 Task: Look for products in the category "Frozen Meals" from Sprouts only.
Action: Mouse moved to (312, 143)
Screenshot: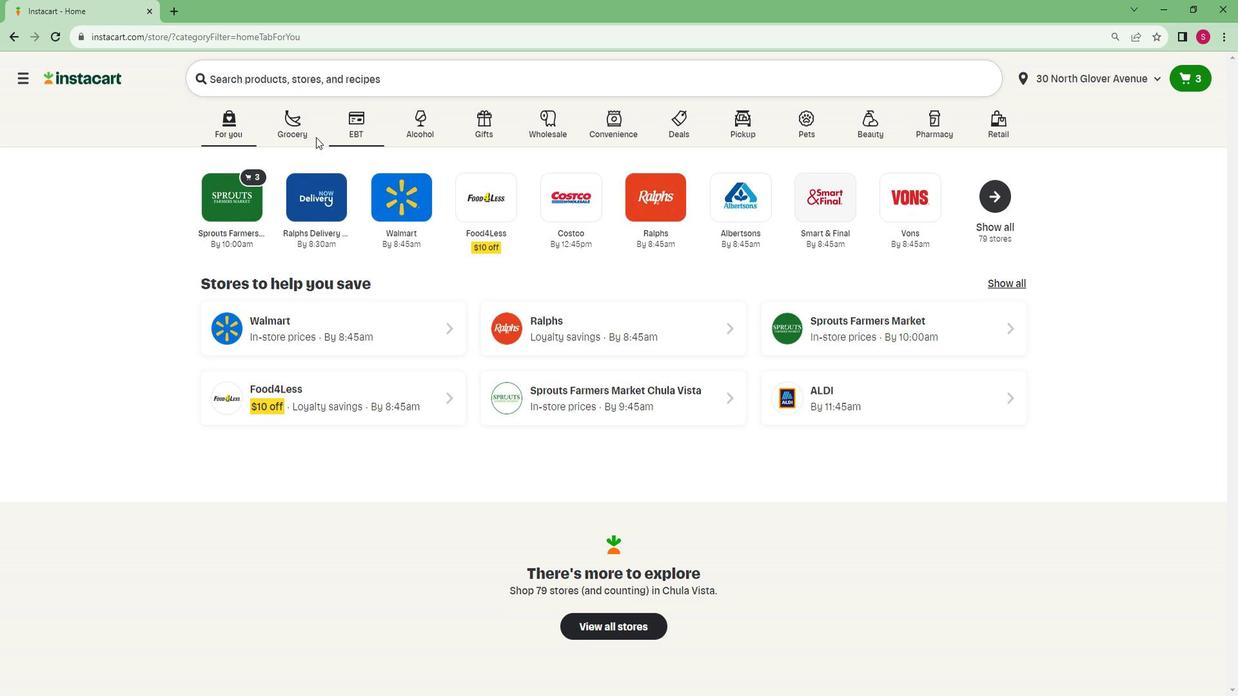 
Action: Mouse pressed left at (312, 143)
Screenshot: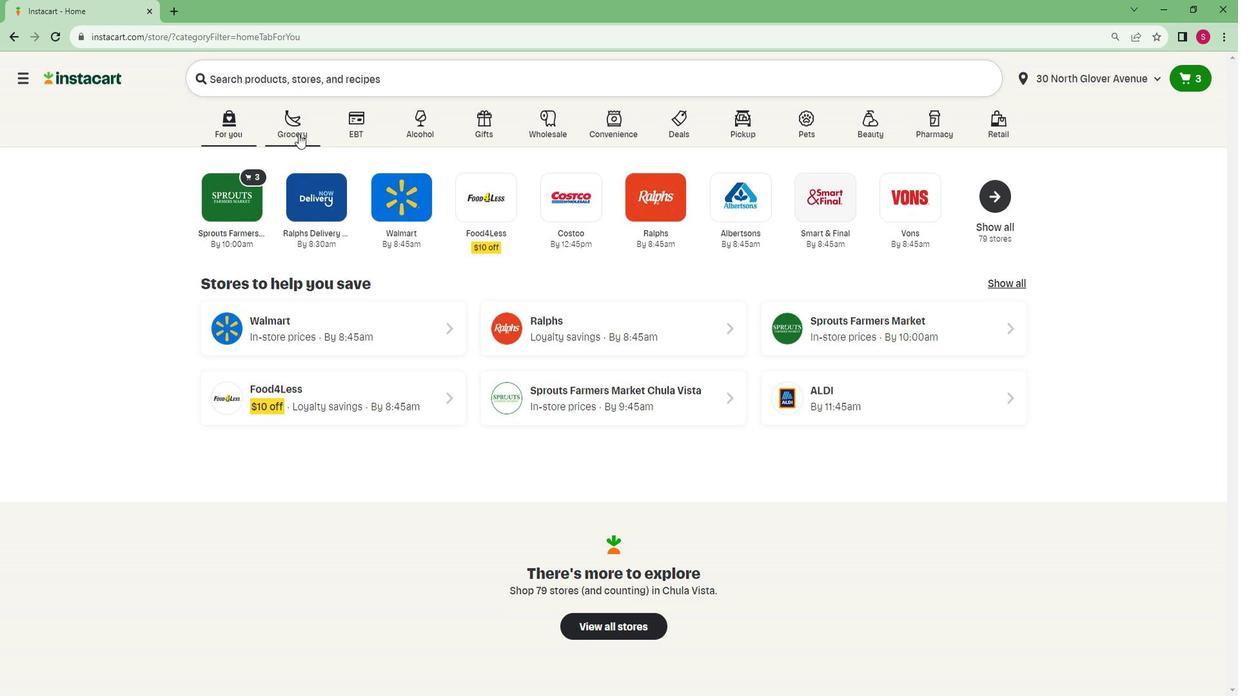 
Action: Mouse moved to (288, 378)
Screenshot: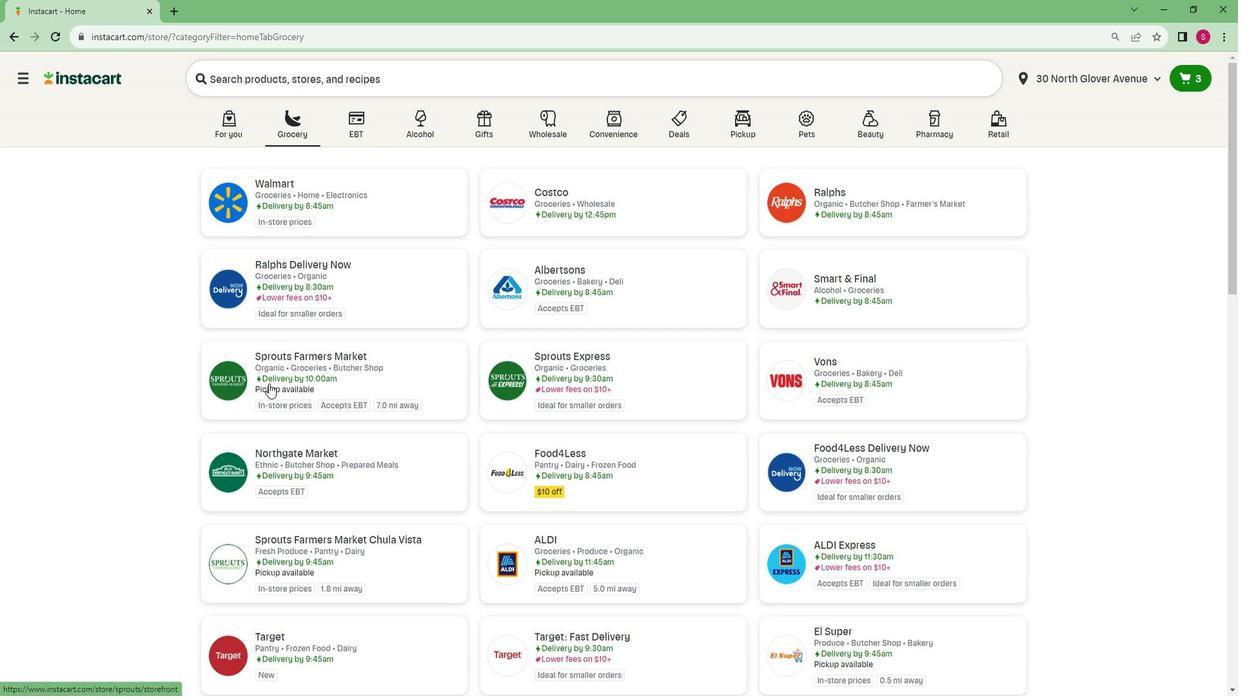 
Action: Mouse pressed left at (288, 378)
Screenshot: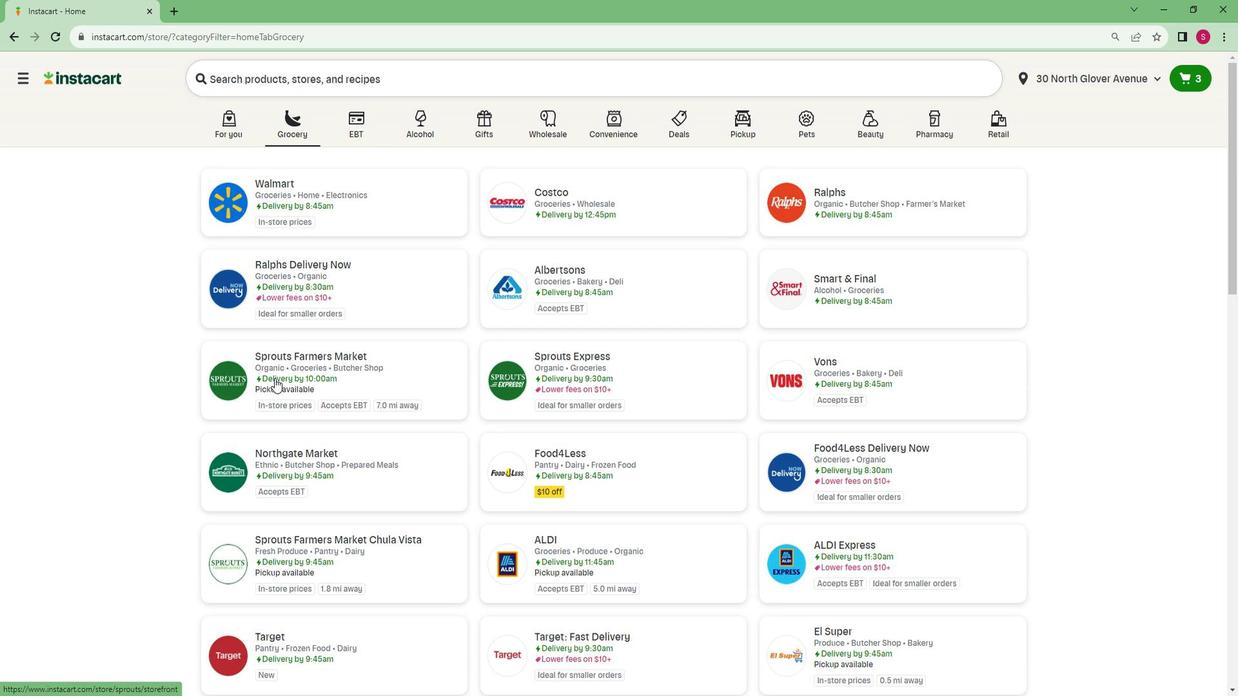 
Action: Mouse moved to (116, 533)
Screenshot: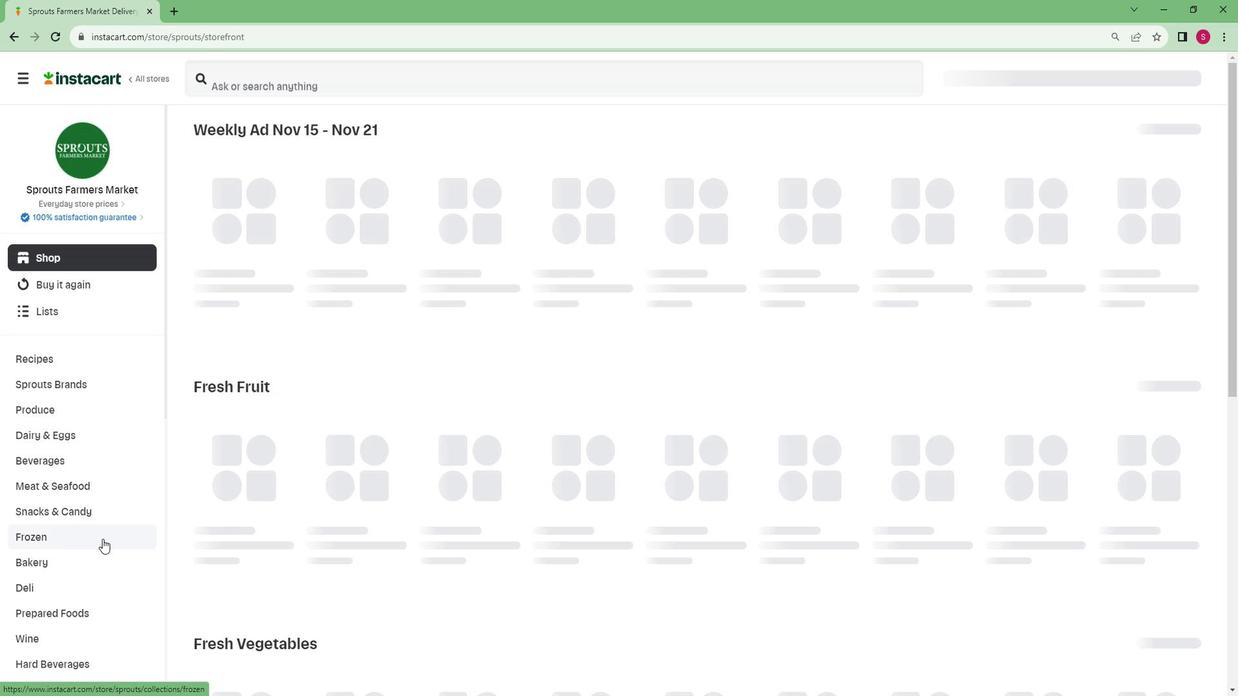 
Action: Mouse scrolled (116, 532) with delta (0, 0)
Screenshot: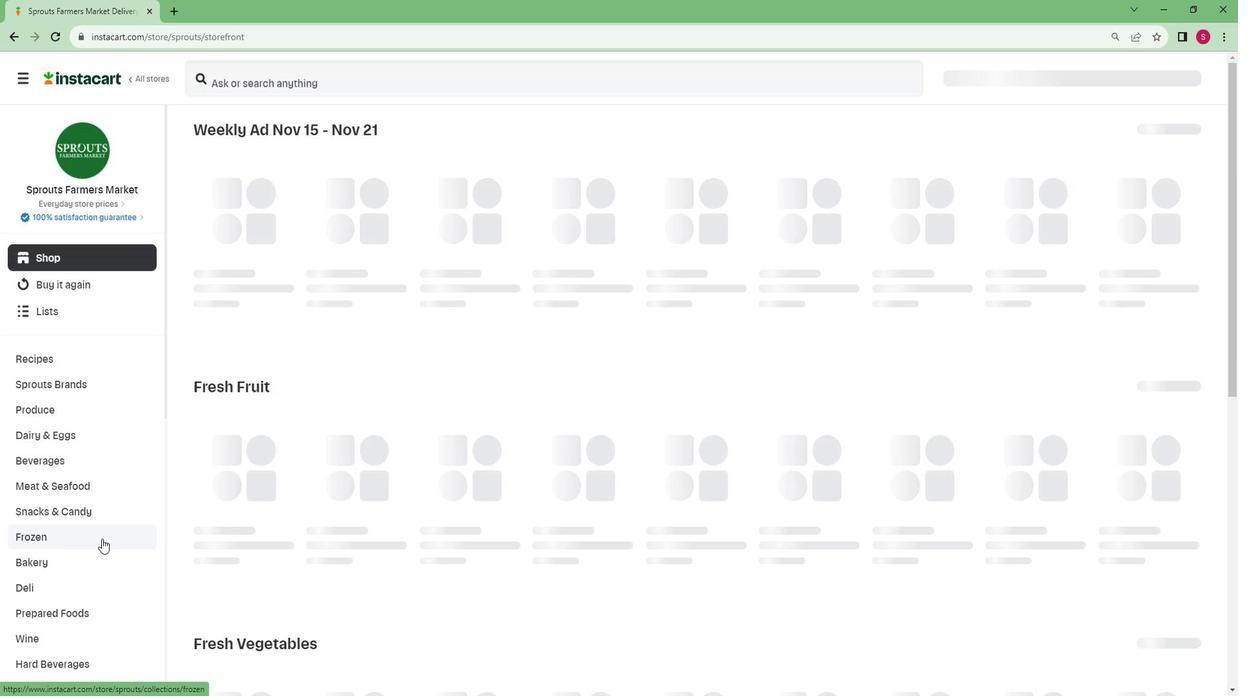 
Action: Mouse scrolled (116, 532) with delta (0, 0)
Screenshot: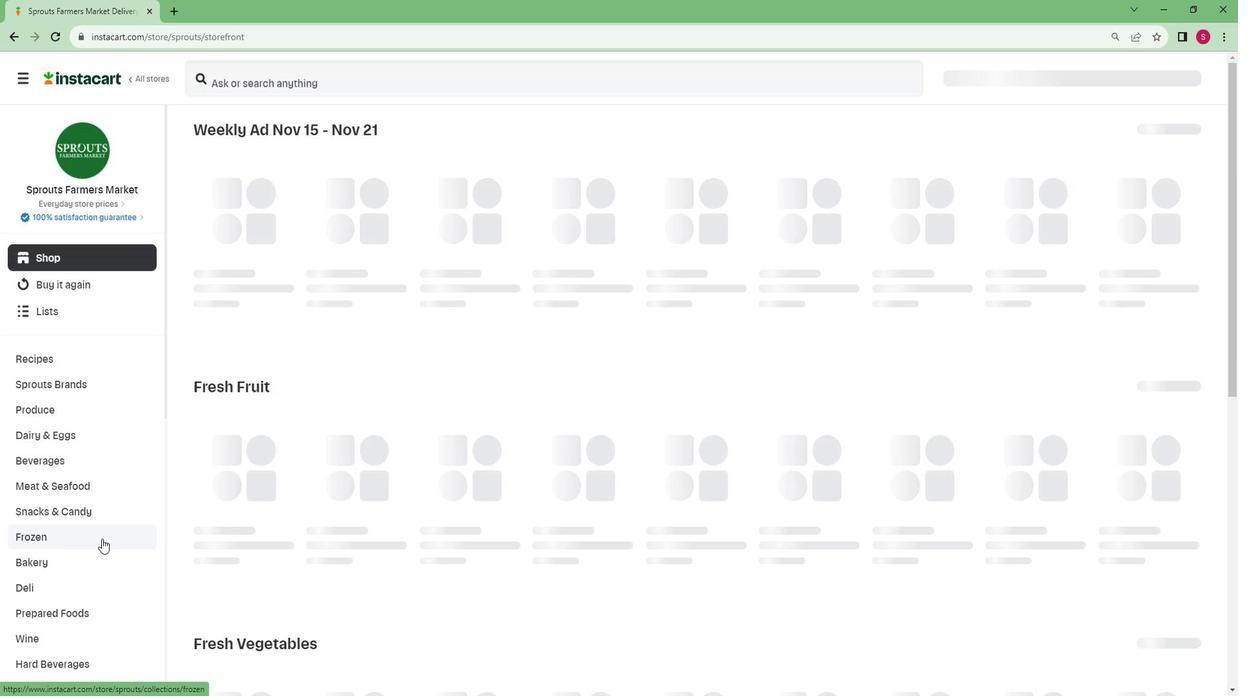 
Action: Mouse scrolled (116, 532) with delta (0, 0)
Screenshot: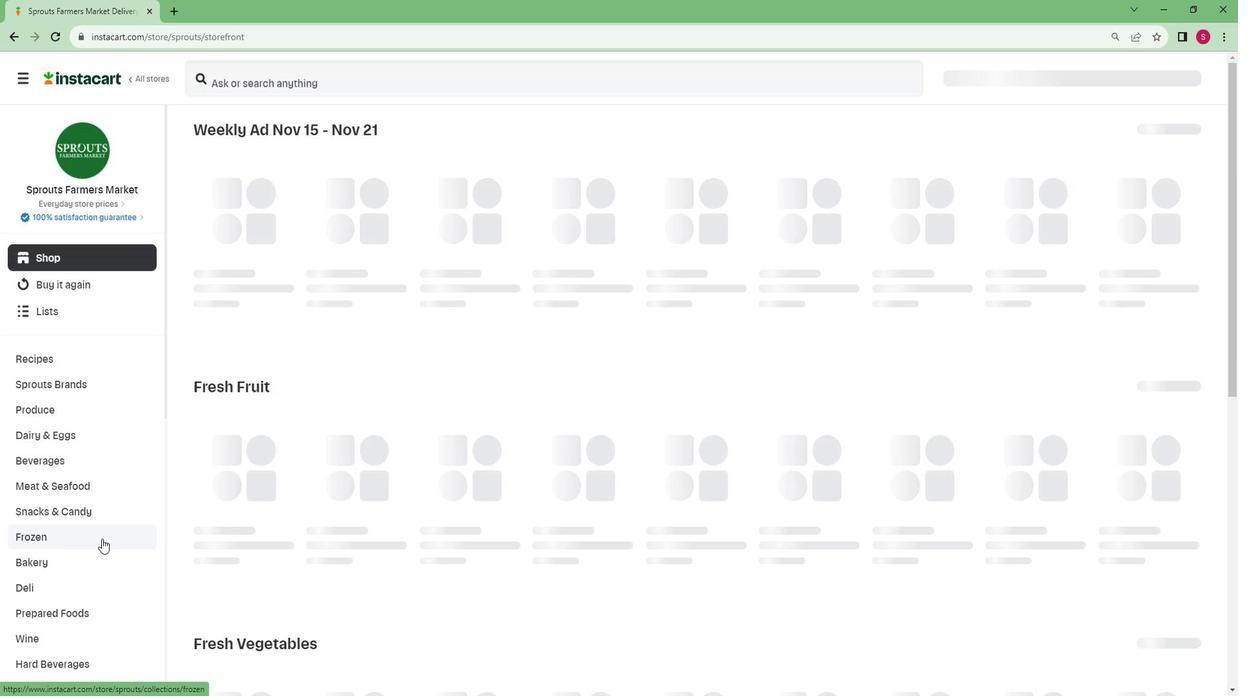 
Action: Mouse moved to (114, 533)
Screenshot: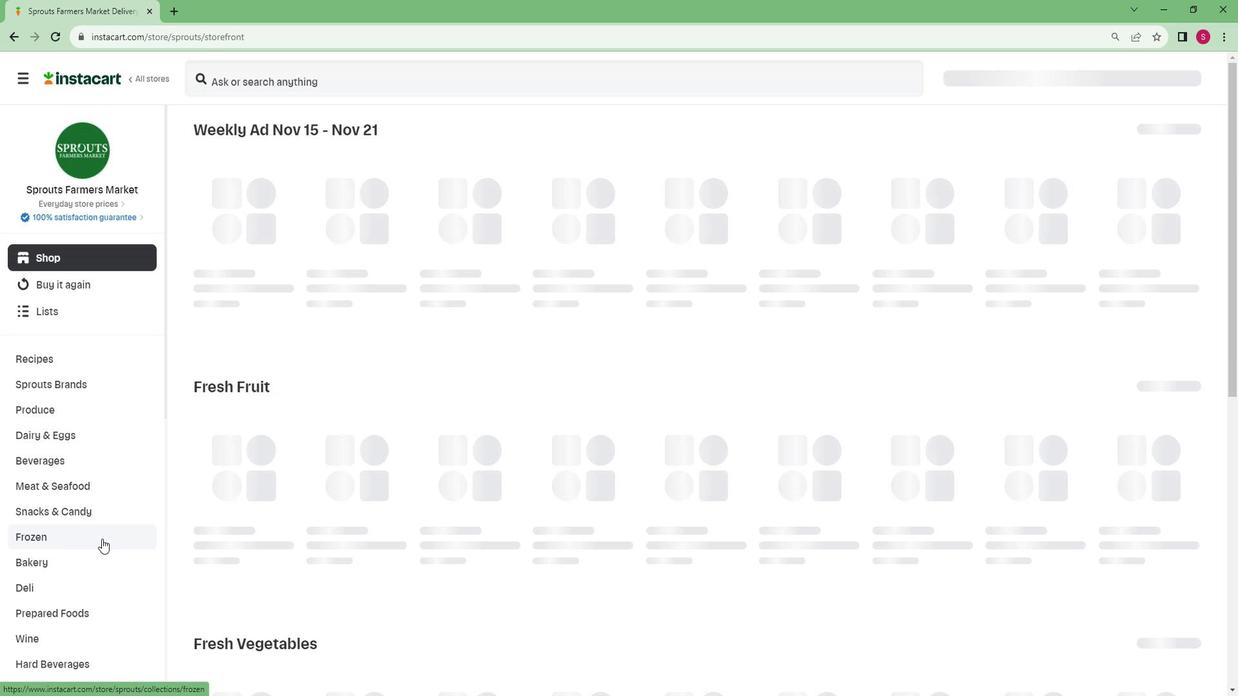 
Action: Mouse scrolled (114, 532) with delta (0, 0)
Screenshot: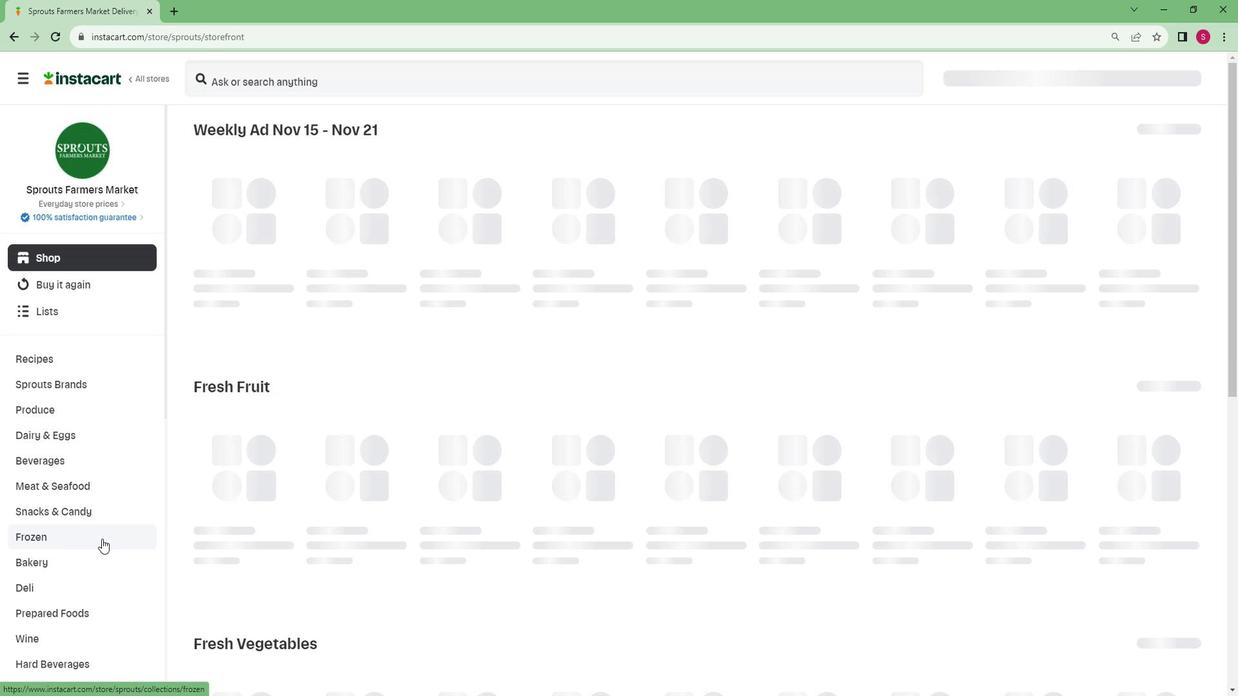 
Action: Mouse moved to (111, 533)
Screenshot: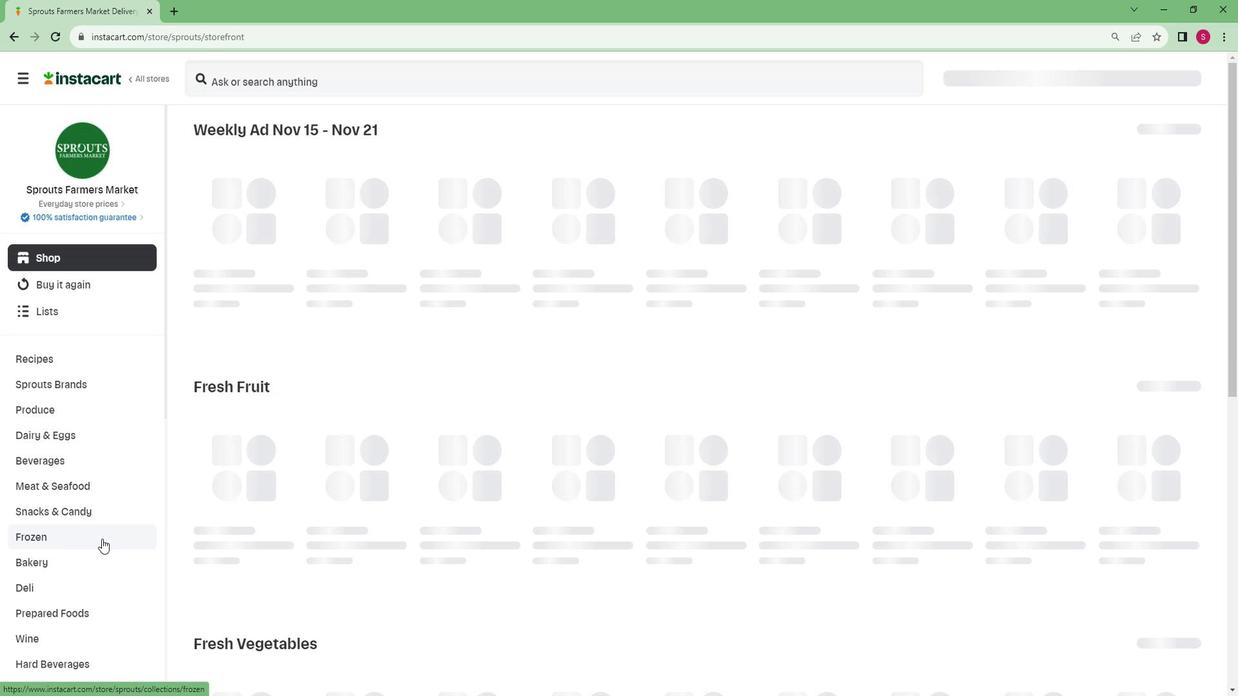 
Action: Mouse scrolled (111, 533) with delta (0, 0)
Screenshot: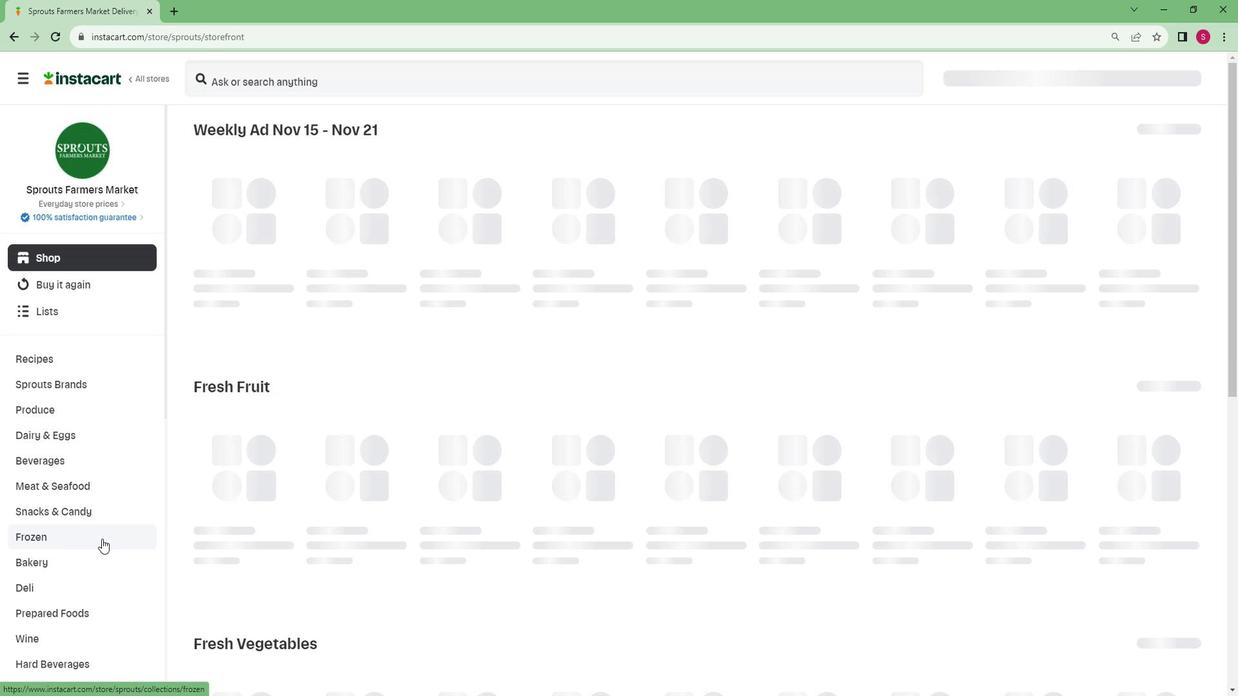 
Action: Mouse moved to (100, 530)
Screenshot: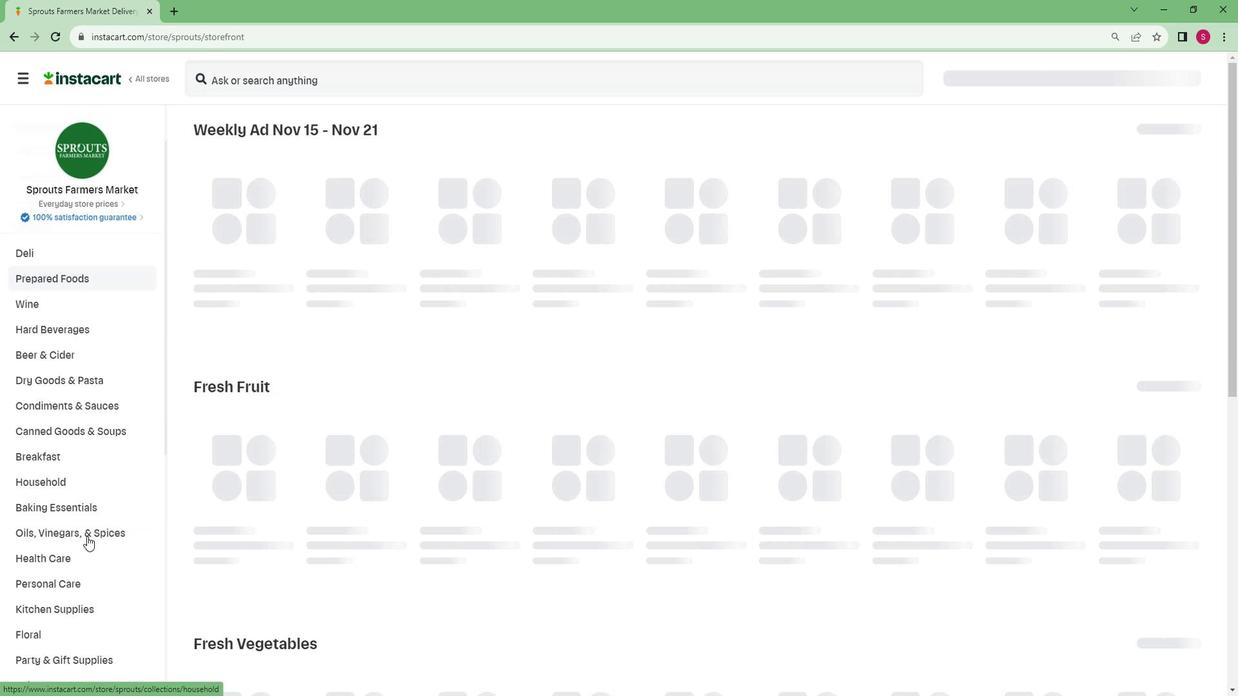 
Action: Mouse scrolled (100, 529) with delta (0, 0)
Screenshot: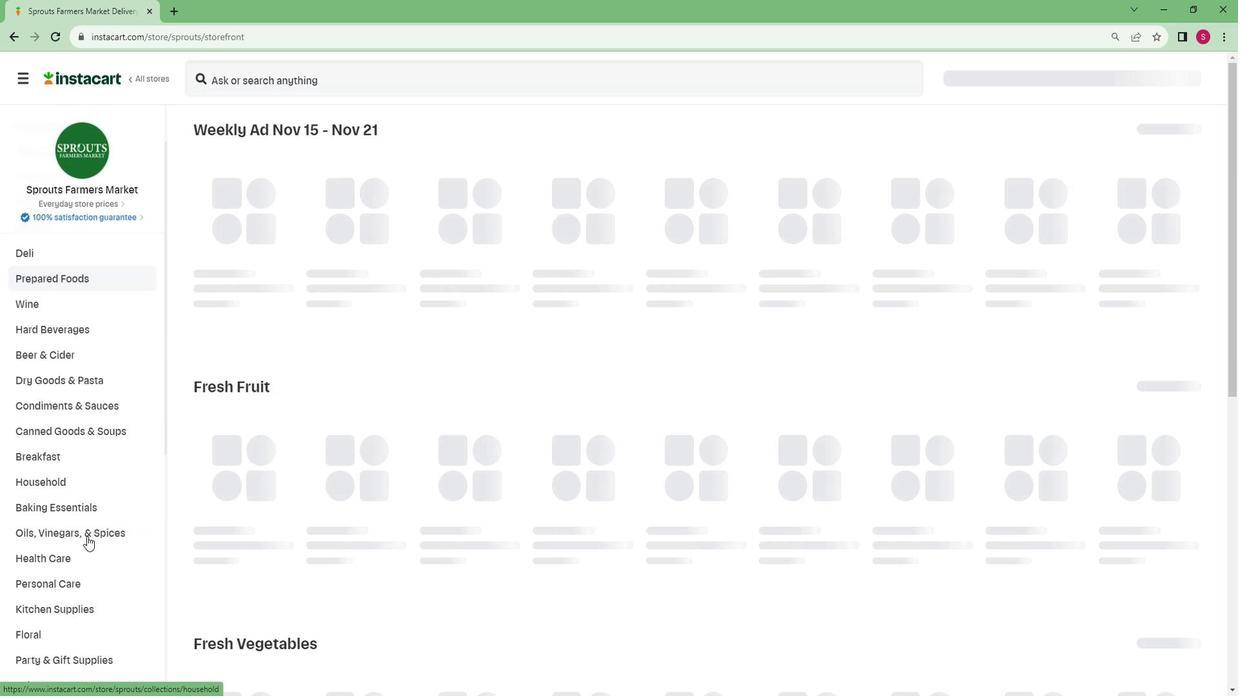 
Action: Mouse scrolled (100, 529) with delta (0, 0)
Screenshot: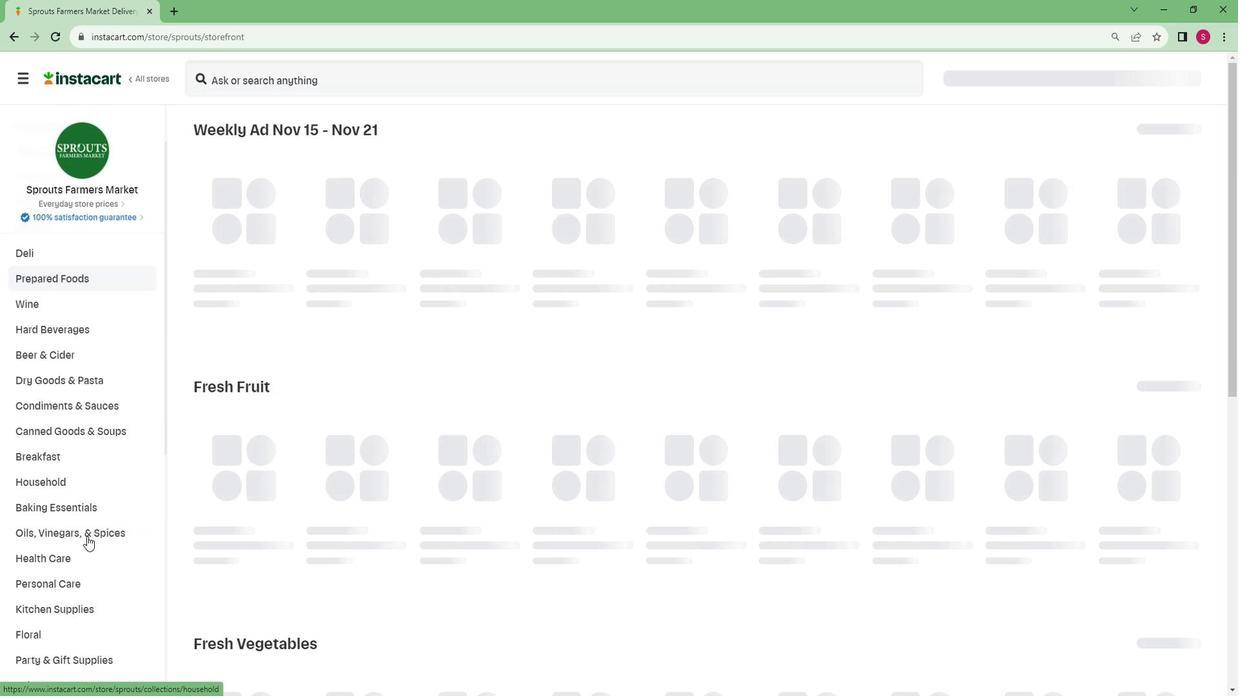 
Action: Mouse scrolled (100, 529) with delta (0, 0)
Screenshot: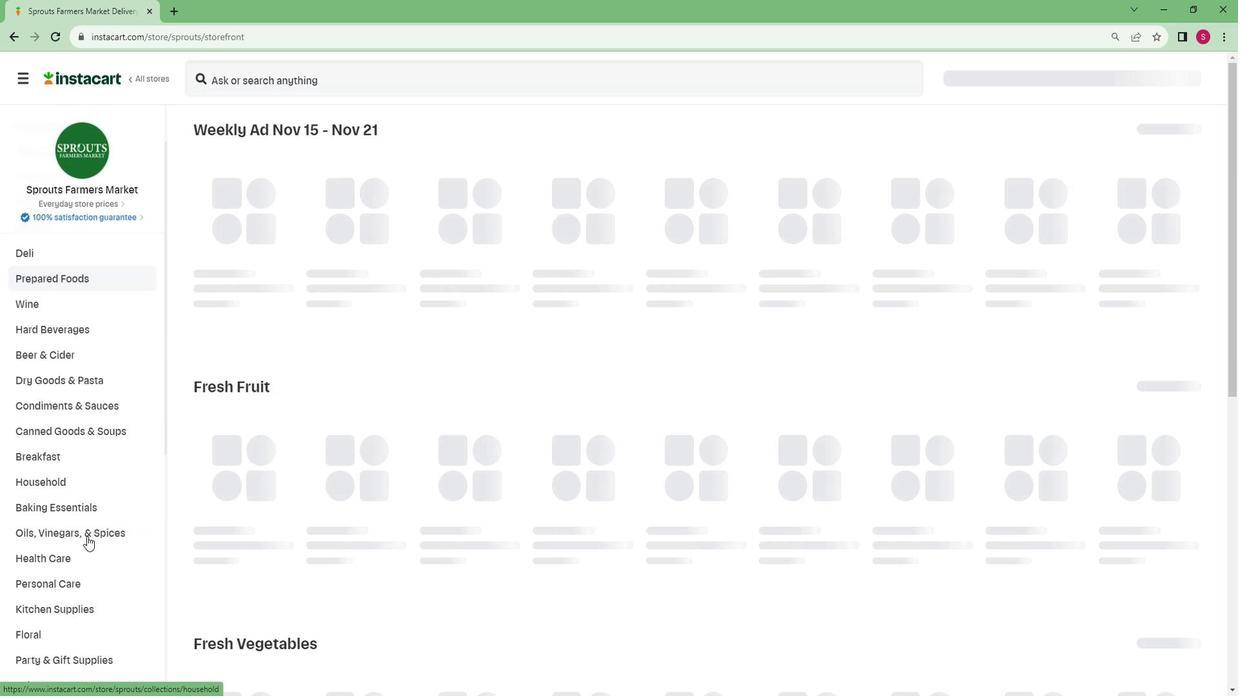 
Action: Mouse moved to (99, 530)
Screenshot: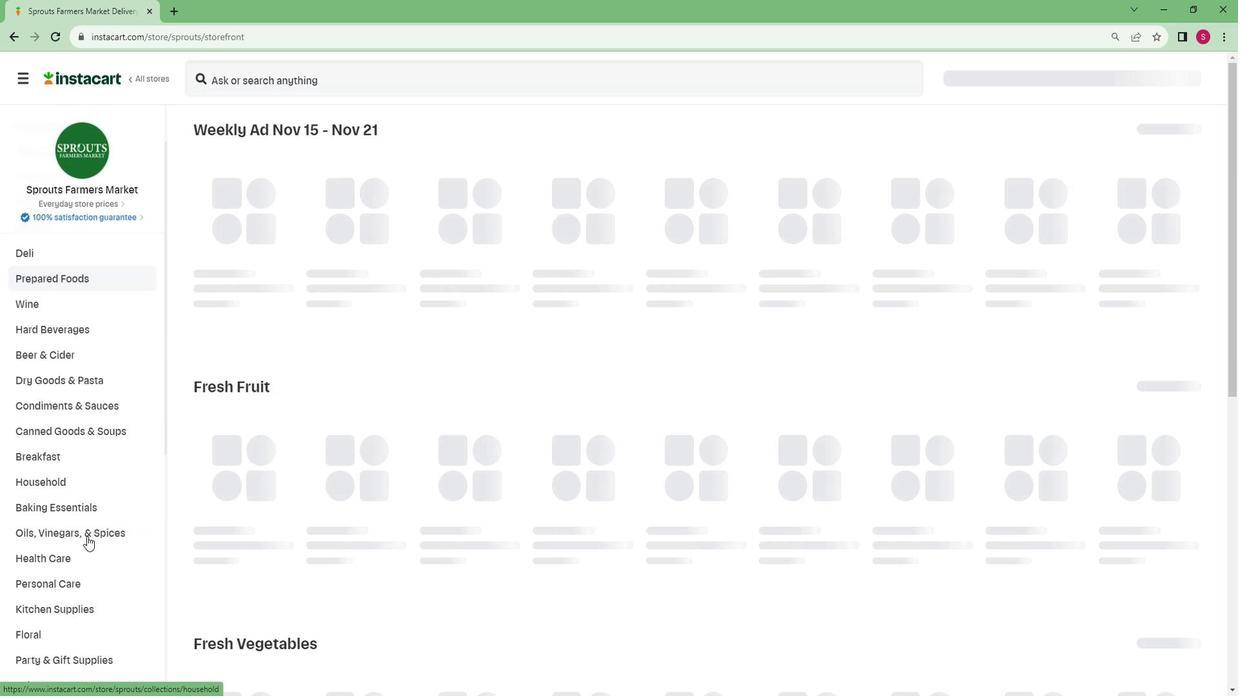 
Action: Mouse scrolled (99, 529) with delta (0, 0)
Screenshot: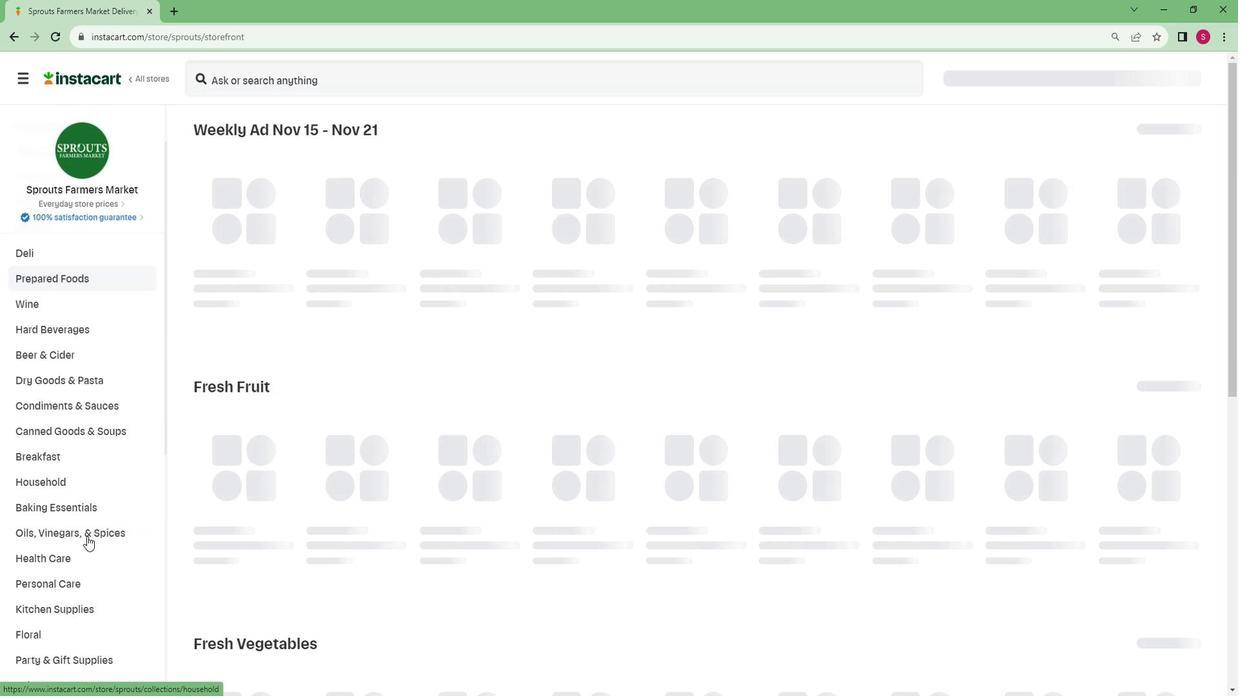 
Action: Mouse moved to (98, 530)
Screenshot: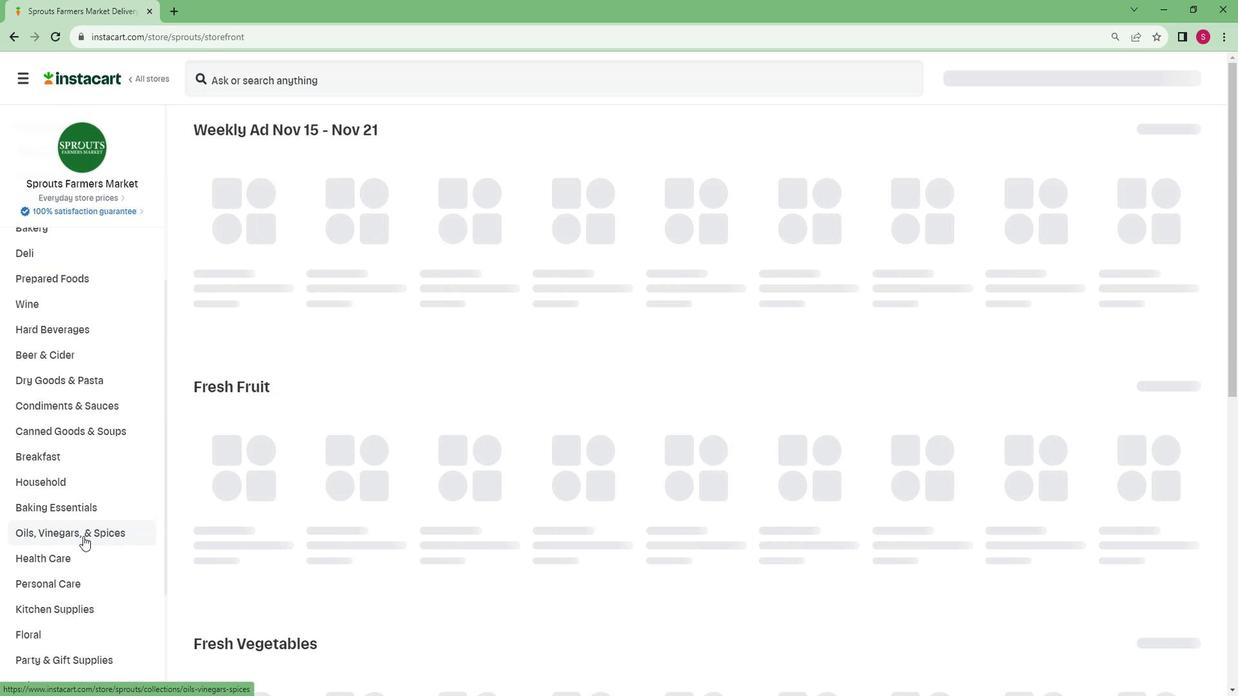
Action: Mouse scrolled (98, 530) with delta (0, 0)
Screenshot: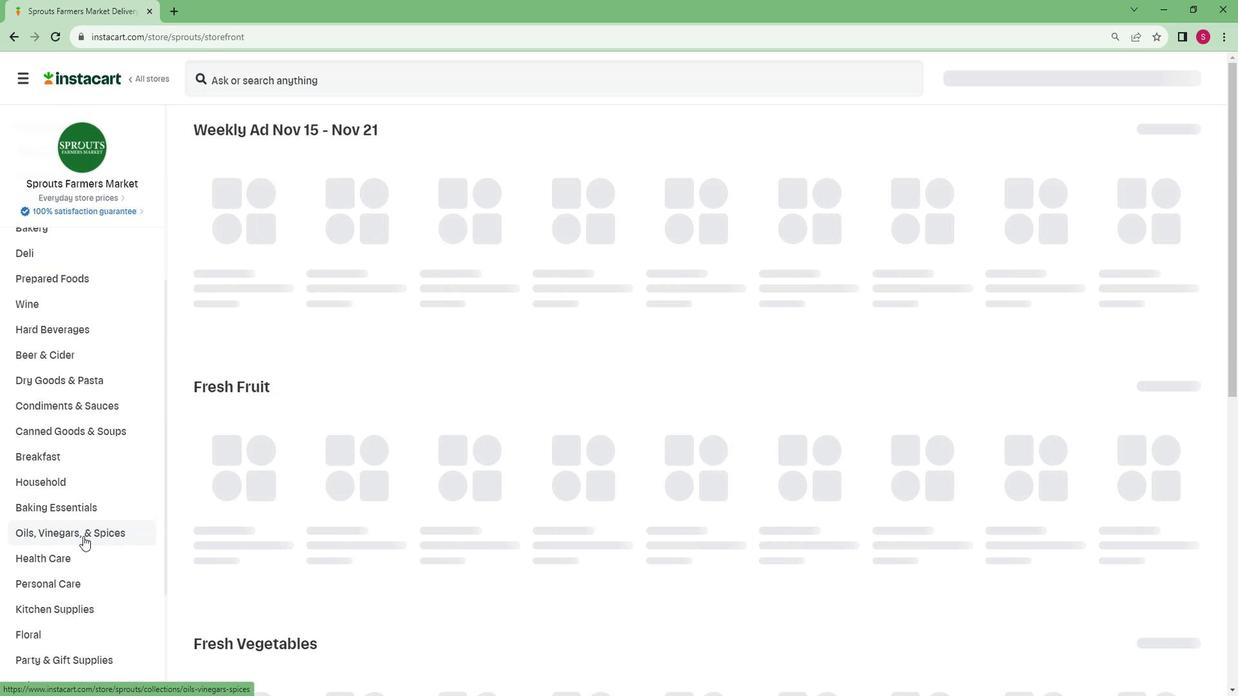 
Action: Mouse moved to (97, 530)
Screenshot: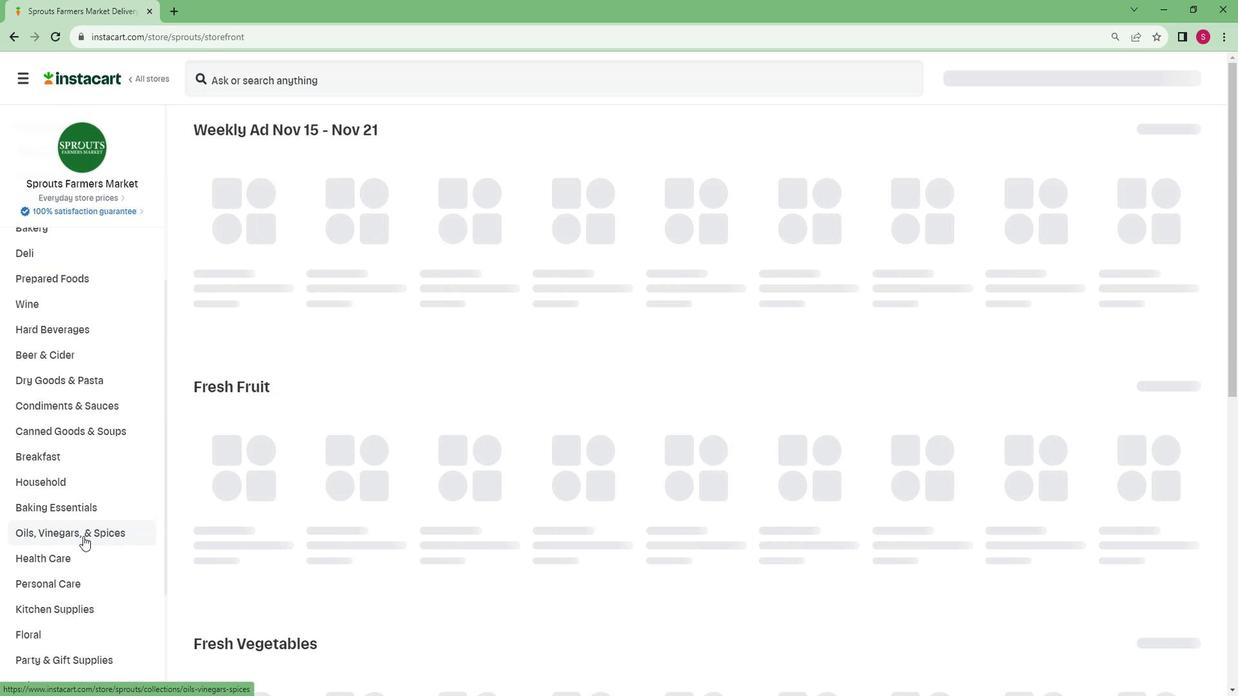 
Action: Mouse scrolled (97, 530) with delta (0, 0)
Screenshot: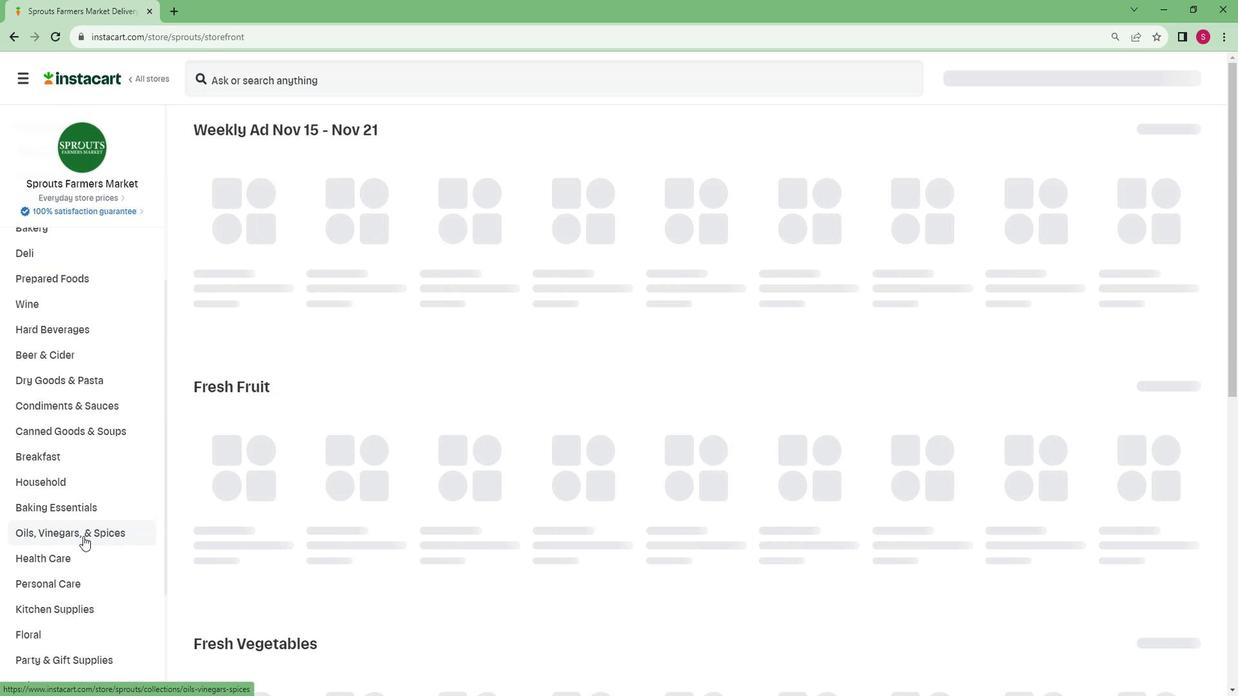 
Action: Mouse moved to (92, 532)
Screenshot: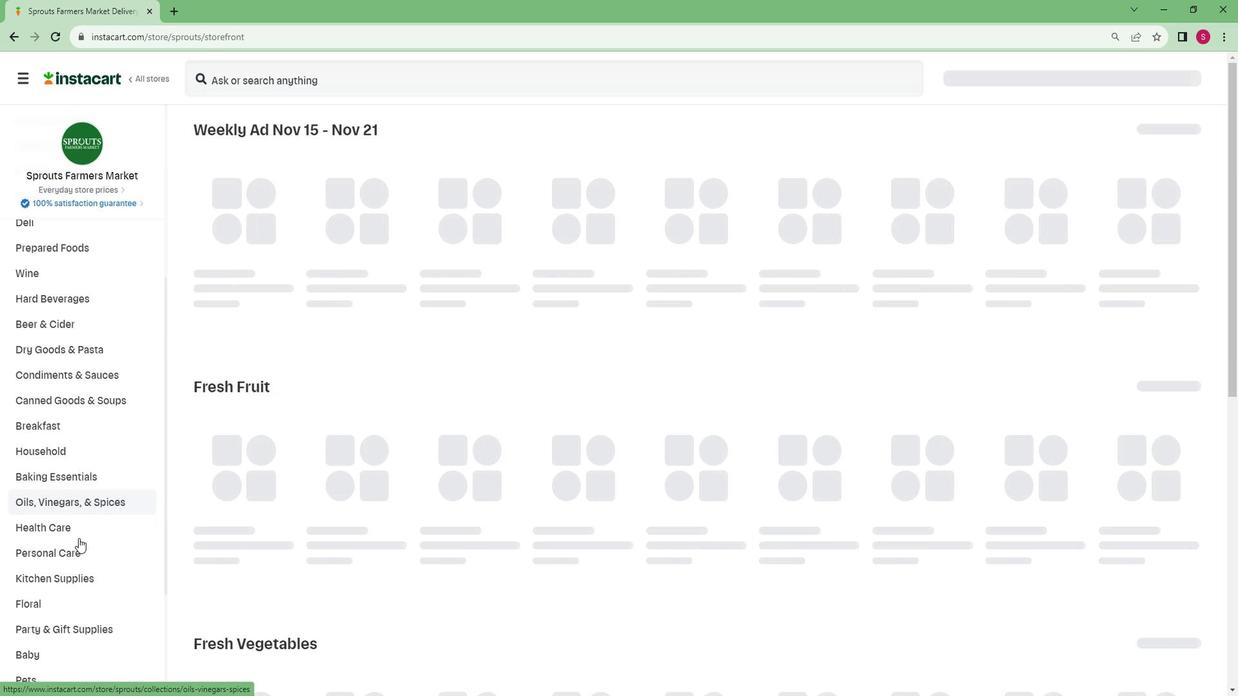
Action: Mouse scrolled (92, 532) with delta (0, 0)
Screenshot: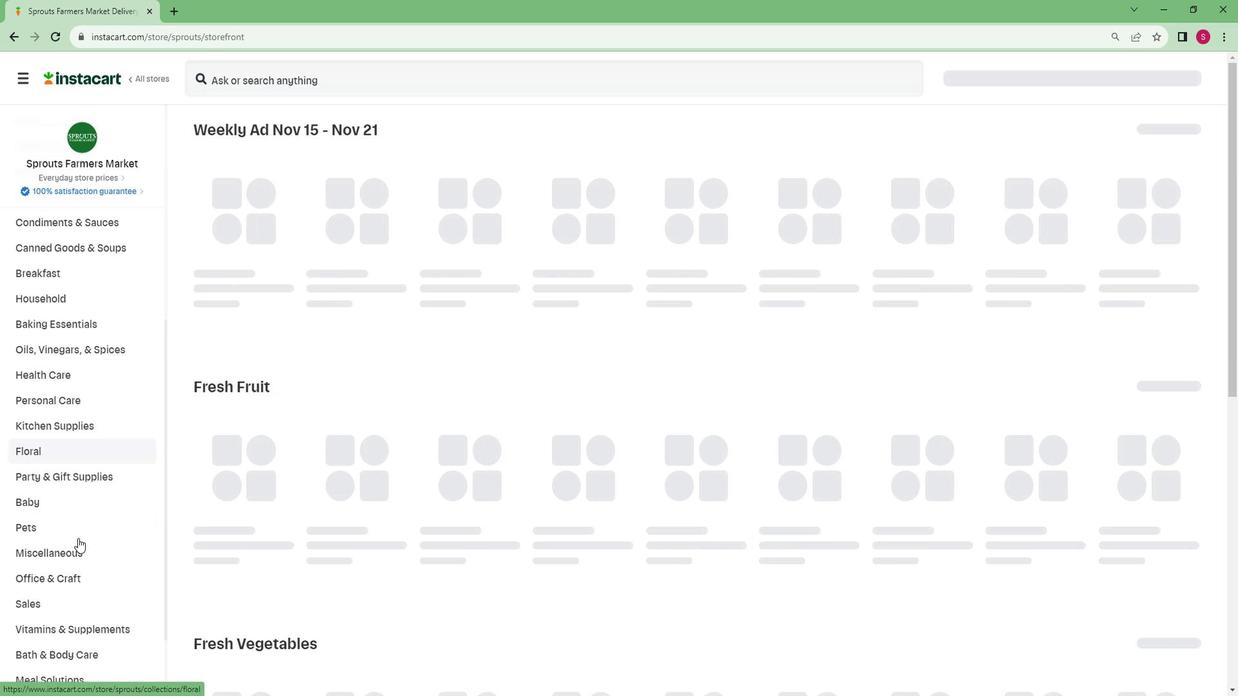 
Action: Mouse scrolled (92, 532) with delta (0, 0)
Screenshot: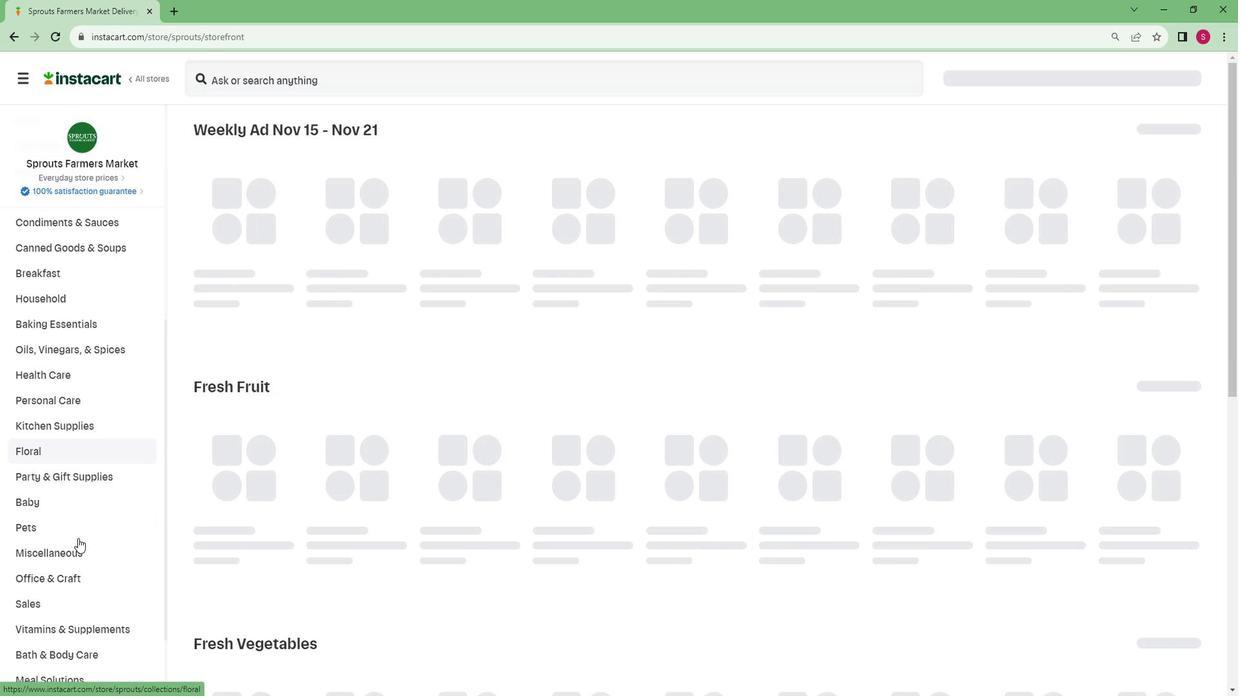 
Action: Mouse scrolled (92, 532) with delta (0, 0)
Screenshot: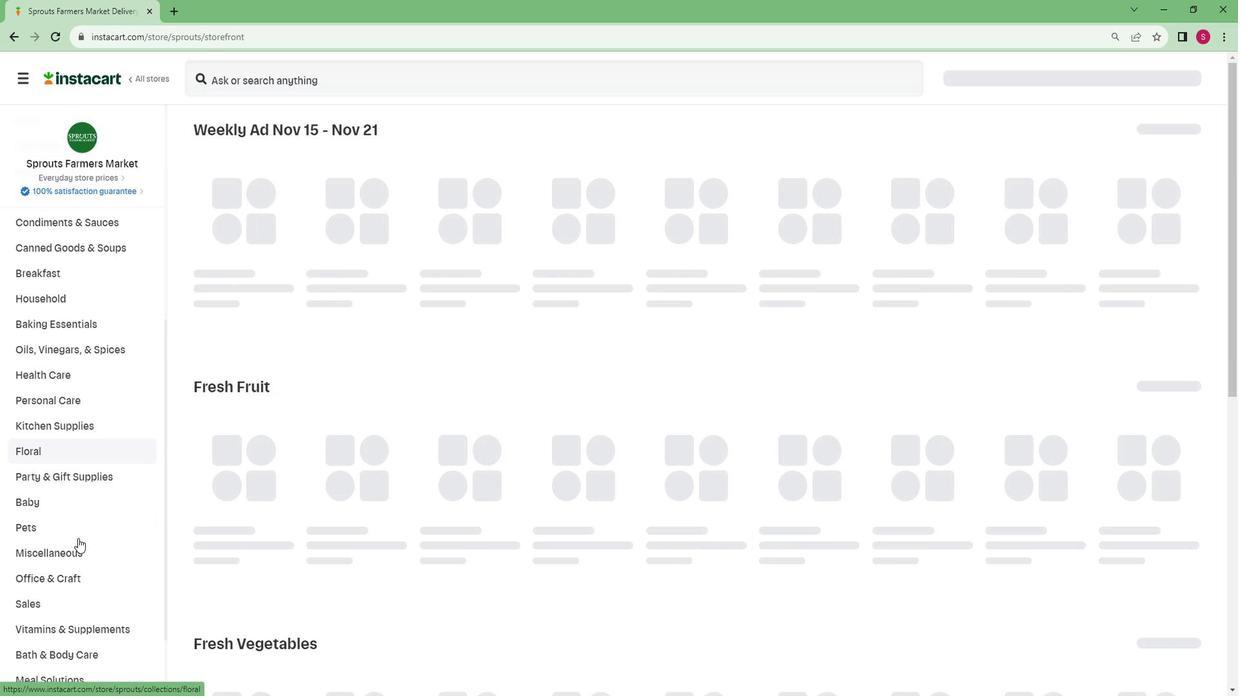 
Action: Mouse scrolled (92, 532) with delta (0, 0)
Screenshot: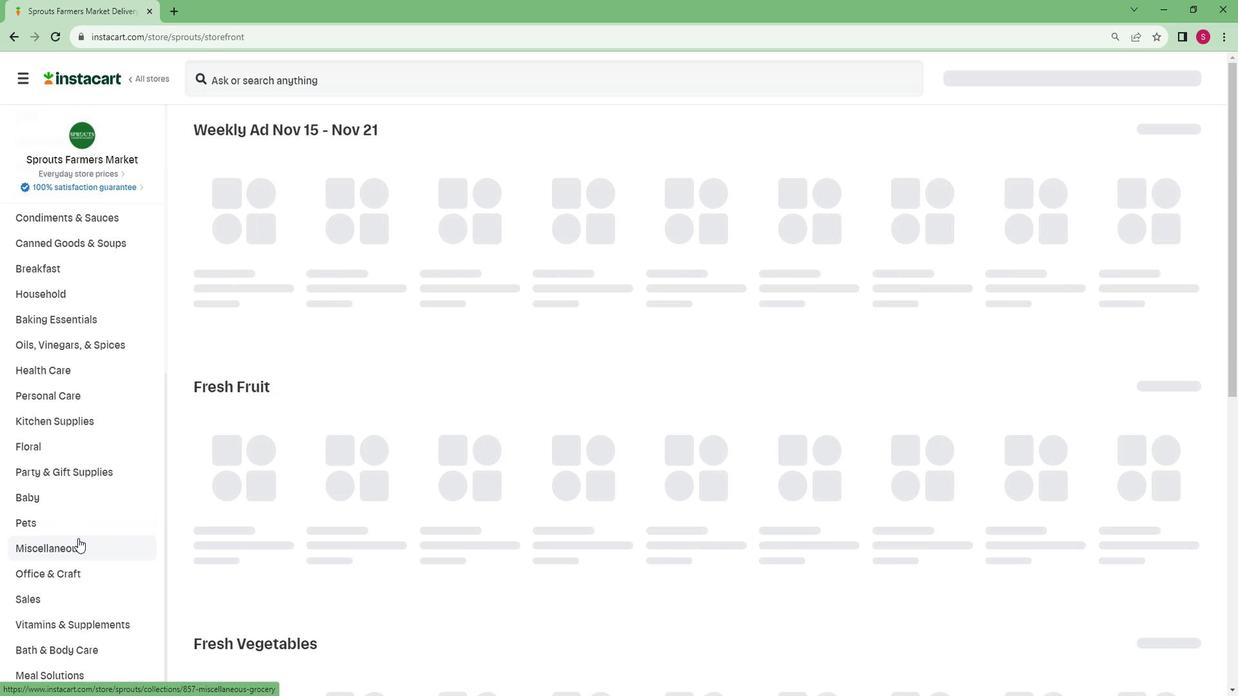 
Action: Mouse moved to (50, 661)
Screenshot: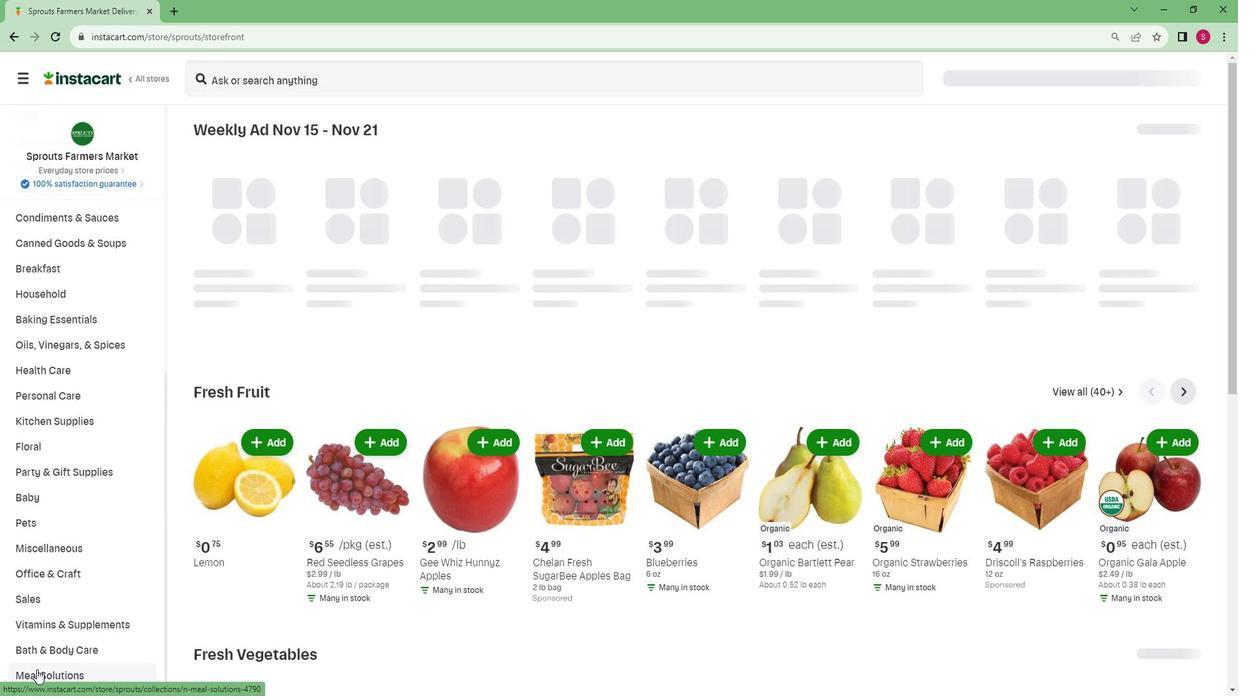 
Action: Mouse pressed left at (50, 661)
Screenshot: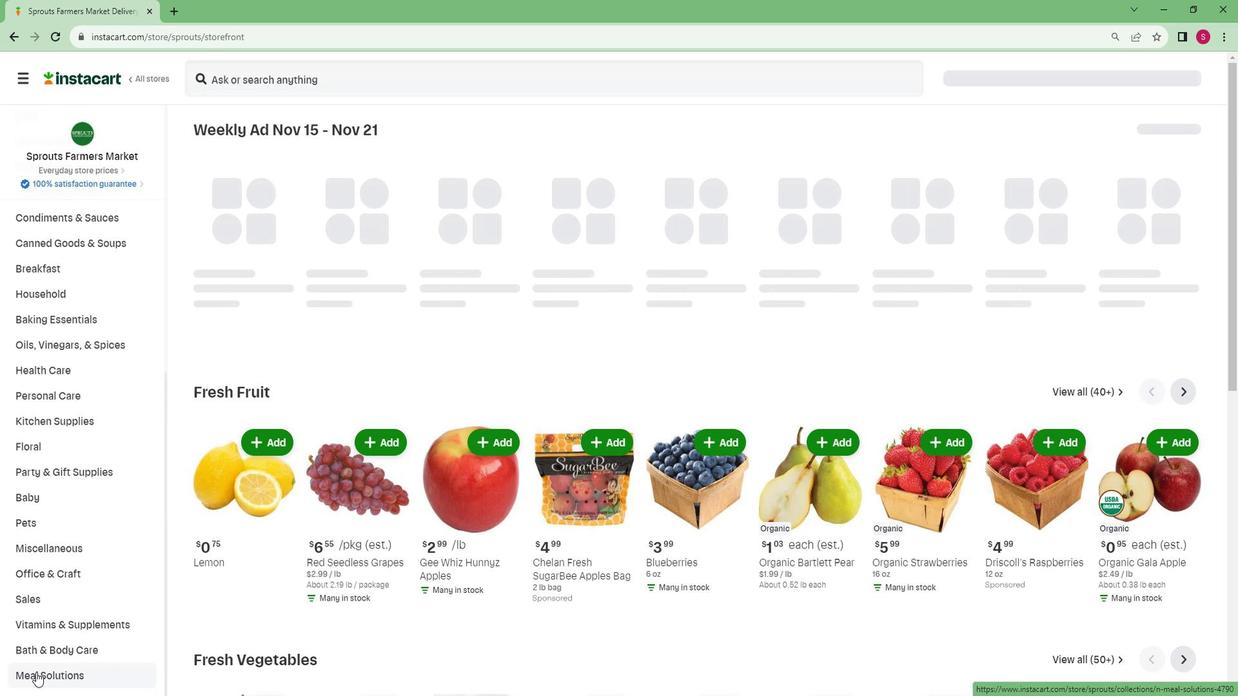 
Action: Mouse moved to (61, 633)
Screenshot: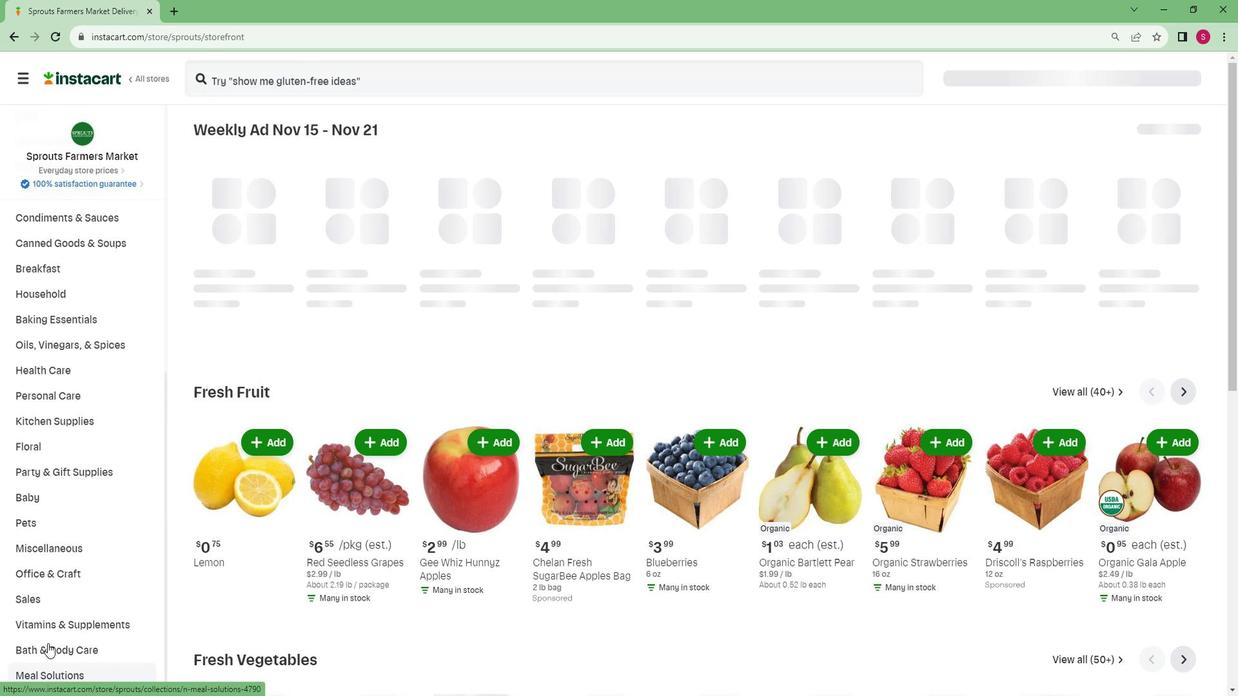 
Action: Mouse scrolled (61, 632) with delta (0, 0)
Screenshot: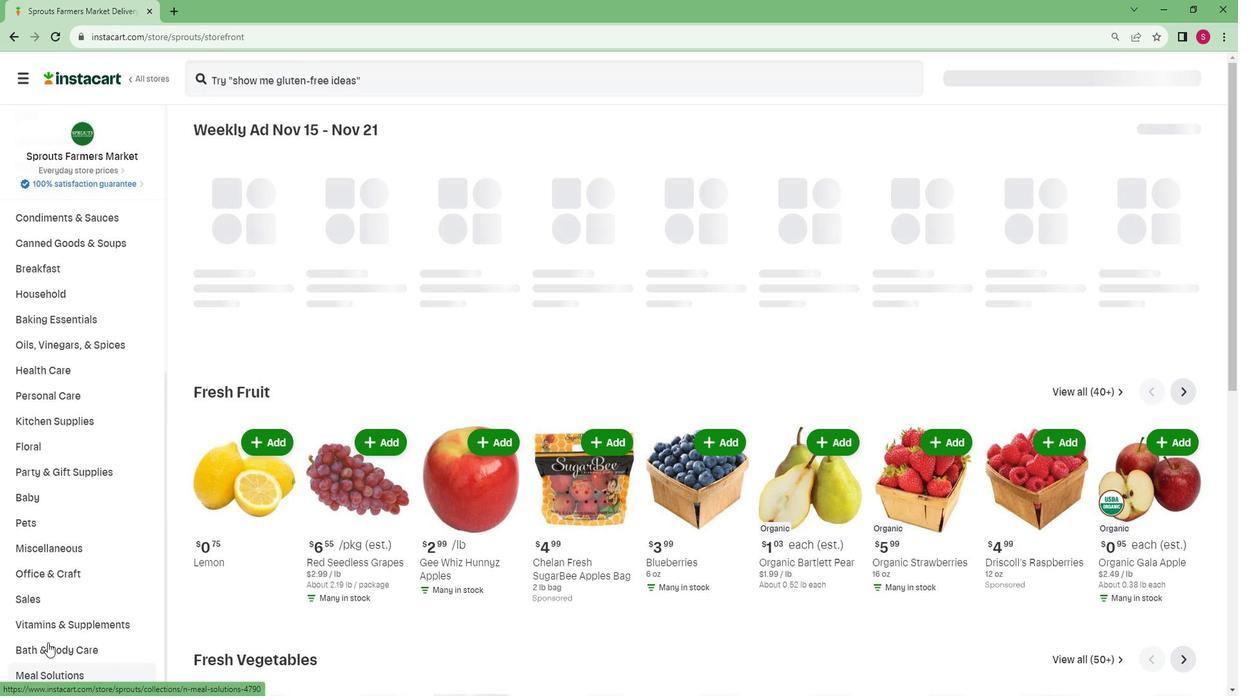 
Action: Mouse scrolled (61, 632) with delta (0, 0)
Screenshot: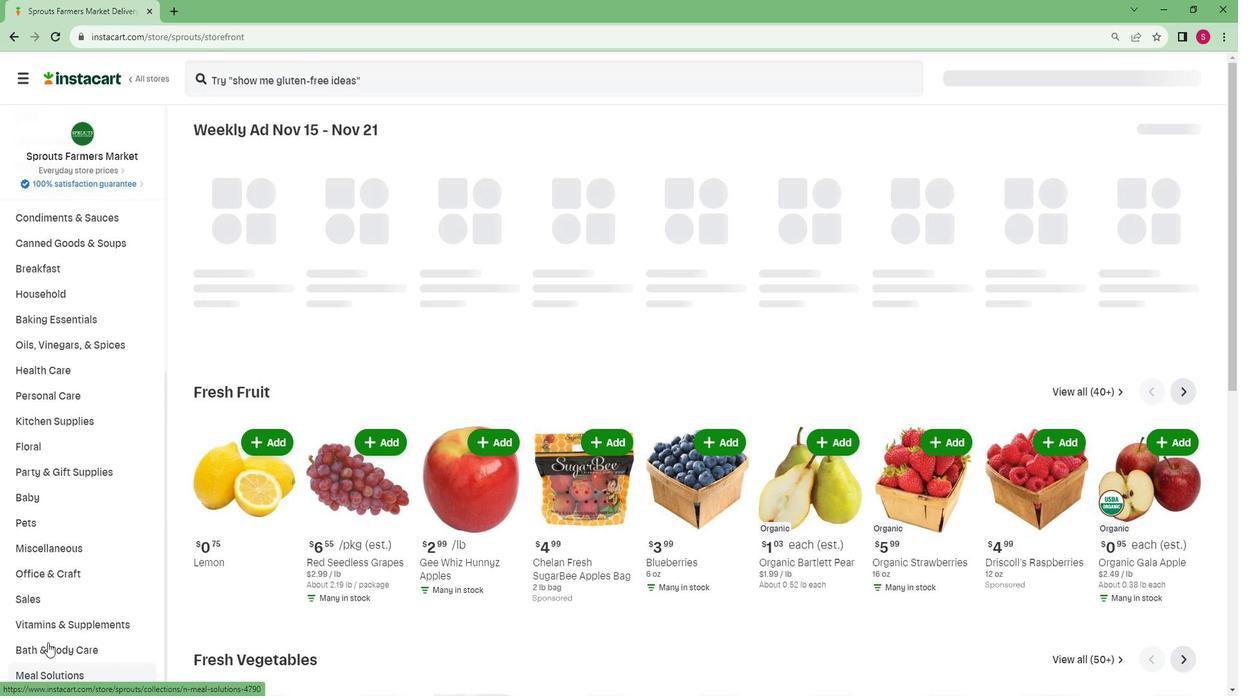 
Action: Mouse scrolled (61, 632) with delta (0, 0)
Screenshot: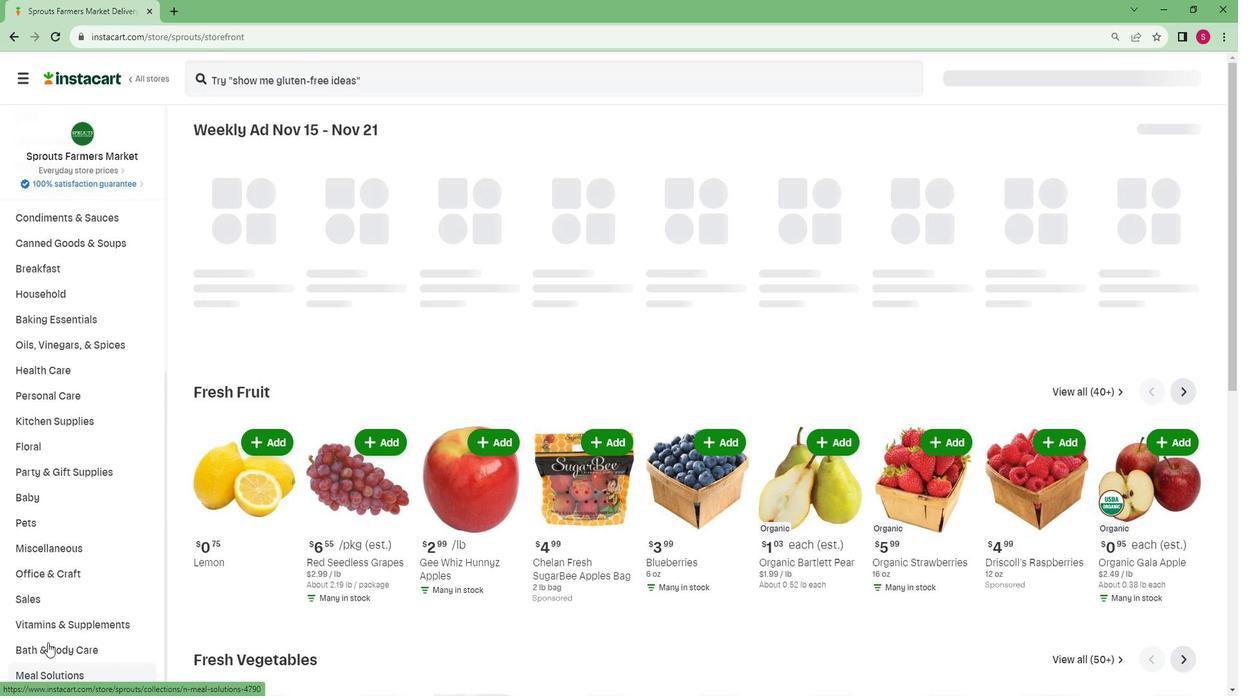 
Action: Mouse scrolled (61, 632) with delta (0, 0)
Screenshot: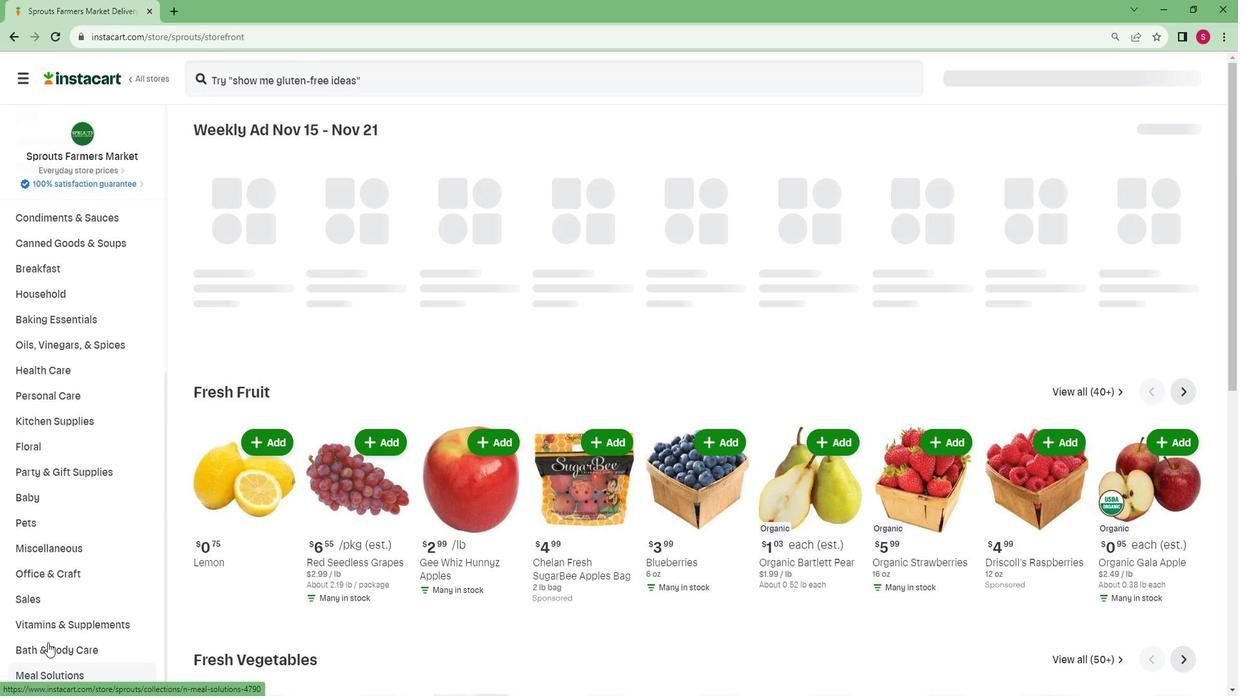 
Action: Mouse moved to (56, 618)
Screenshot: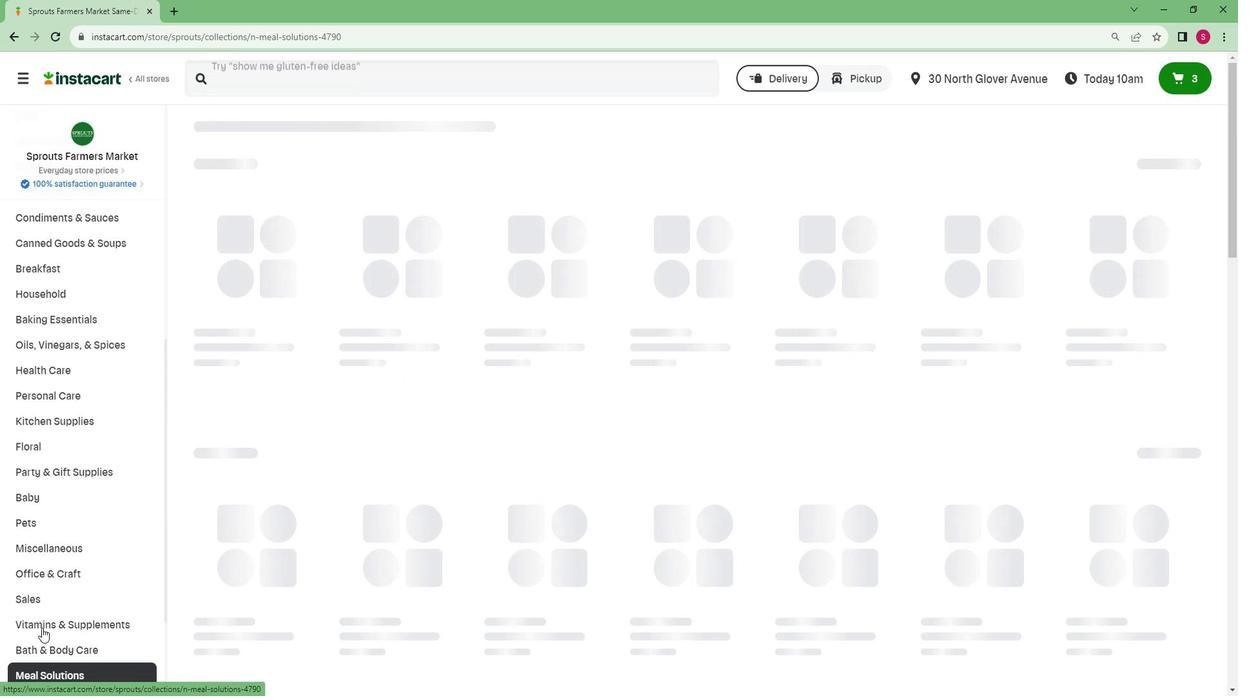 
Action: Mouse scrolled (56, 617) with delta (0, 0)
Screenshot: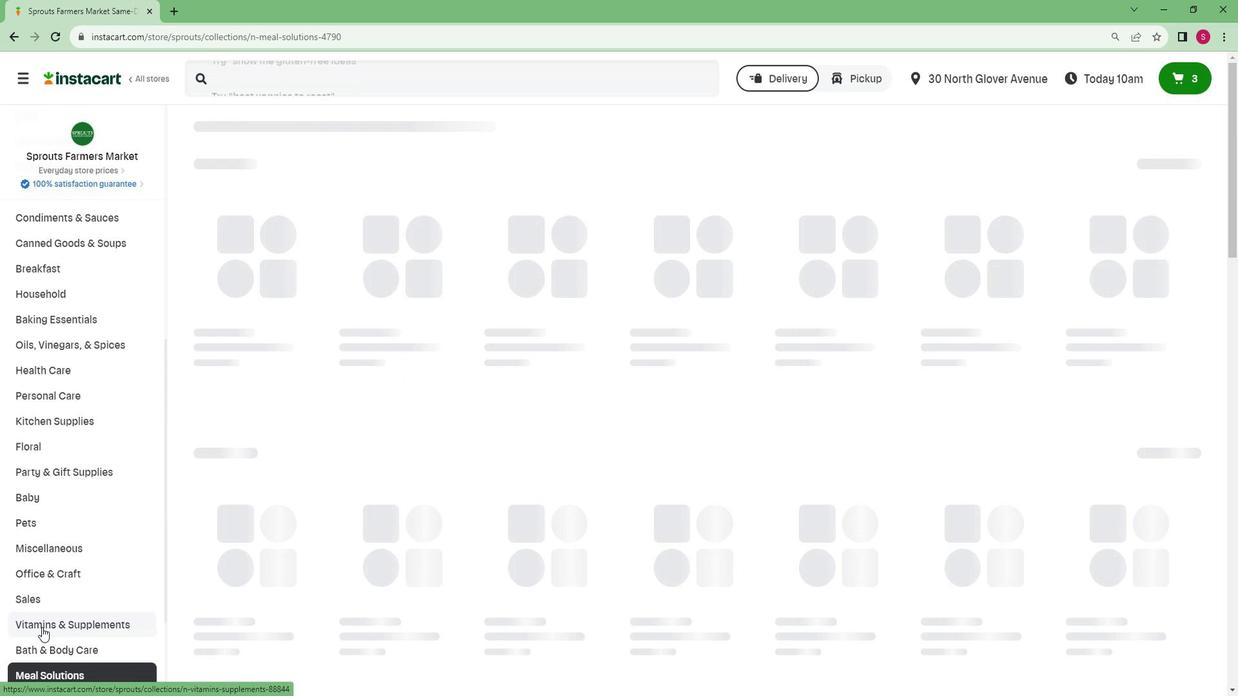 
Action: Mouse scrolled (56, 617) with delta (0, 0)
Screenshot: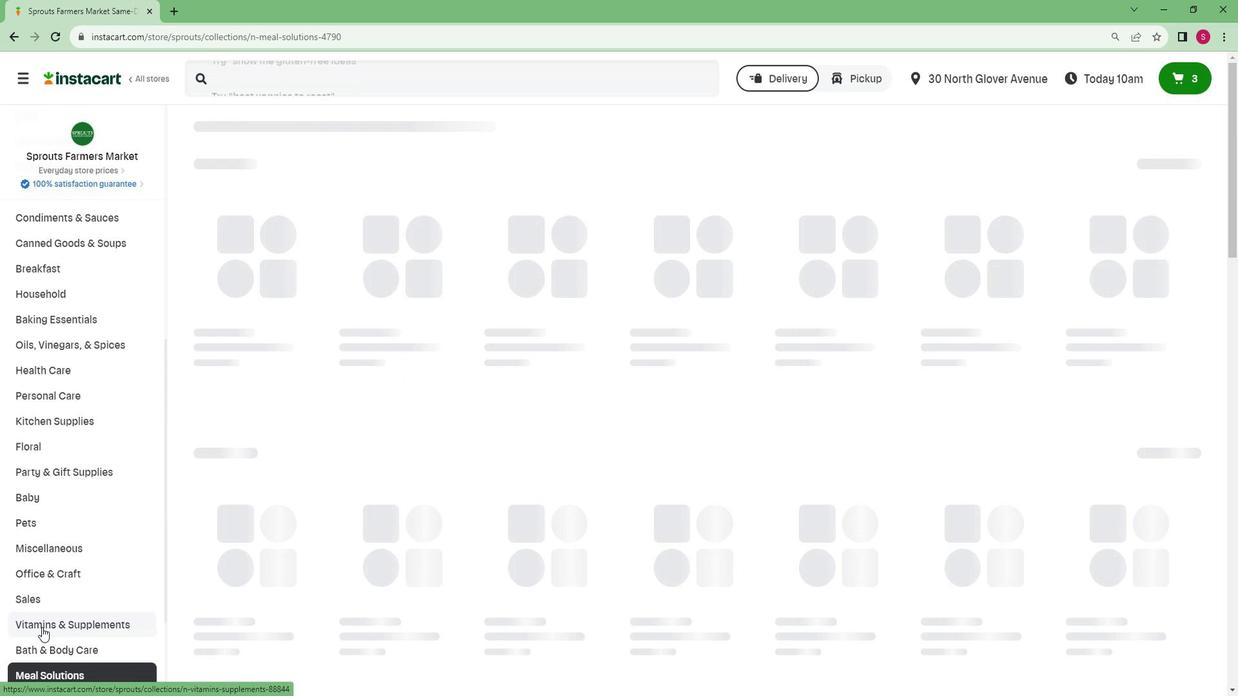 
Action: Mouse scrolled (56, 617) with delta (0, 0)
Screenshot: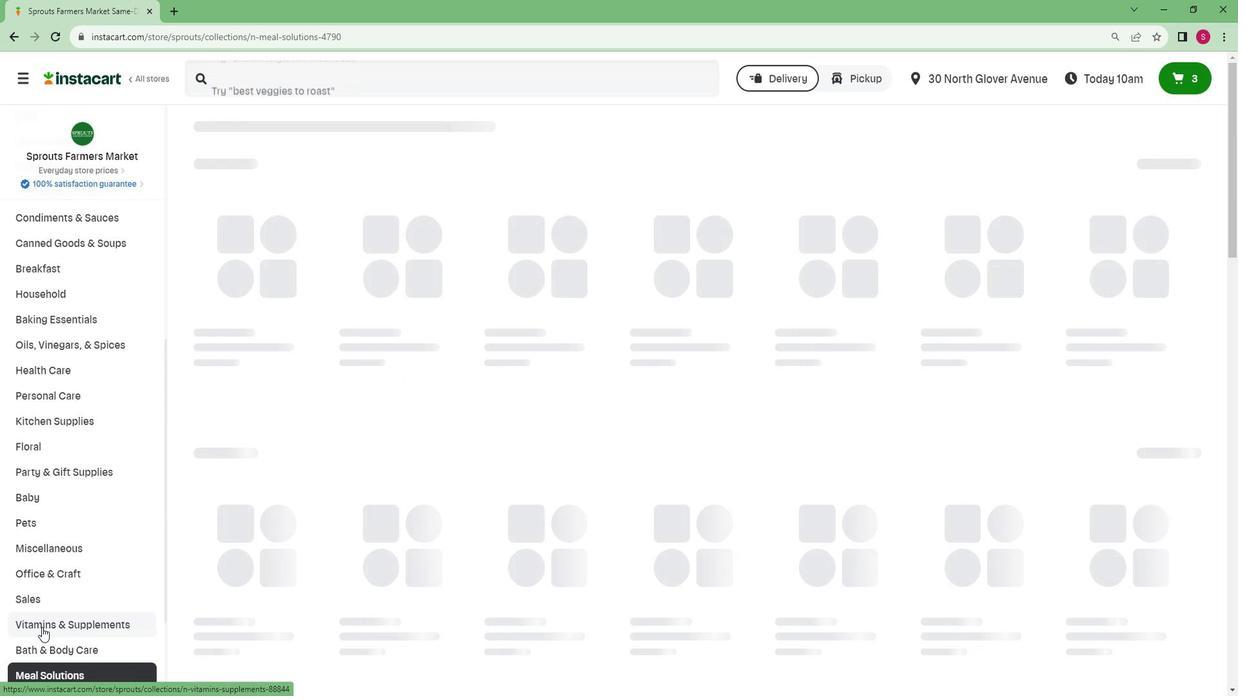 
Action: Mouse scrolled (56, 617) with delta (0, 0)
Screenshot: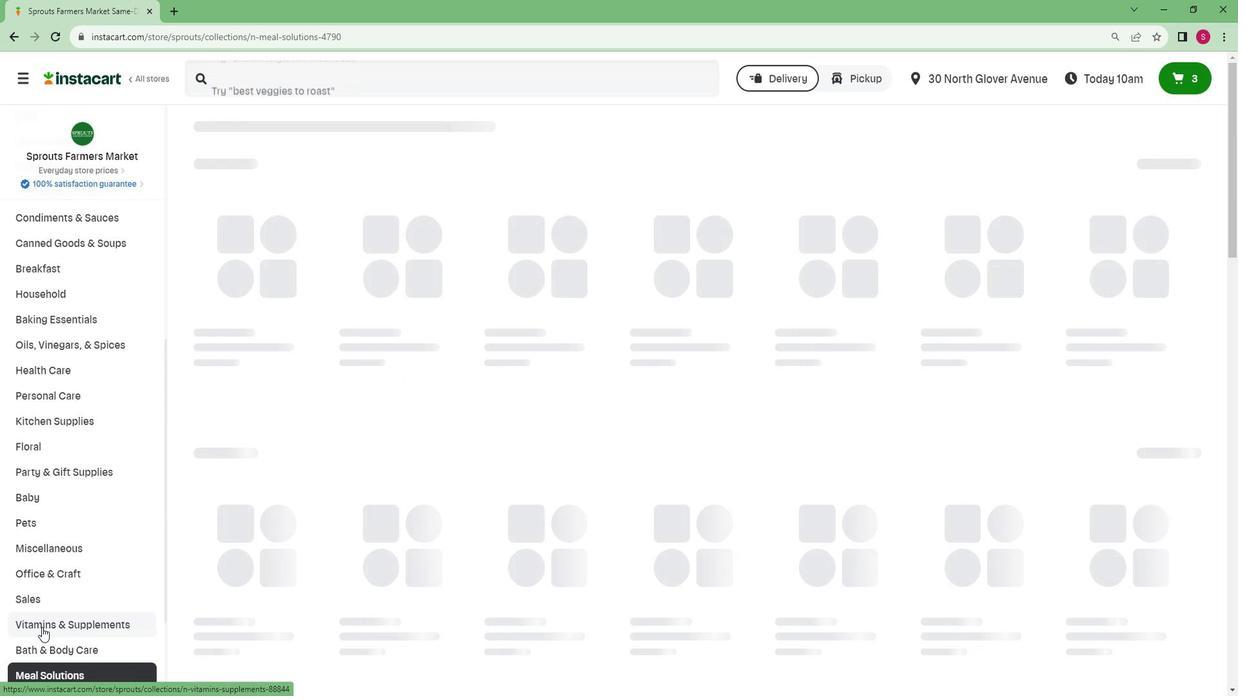 
Action: Mouse scrolled (56, 617) with delta (0, 0)
Screenshot: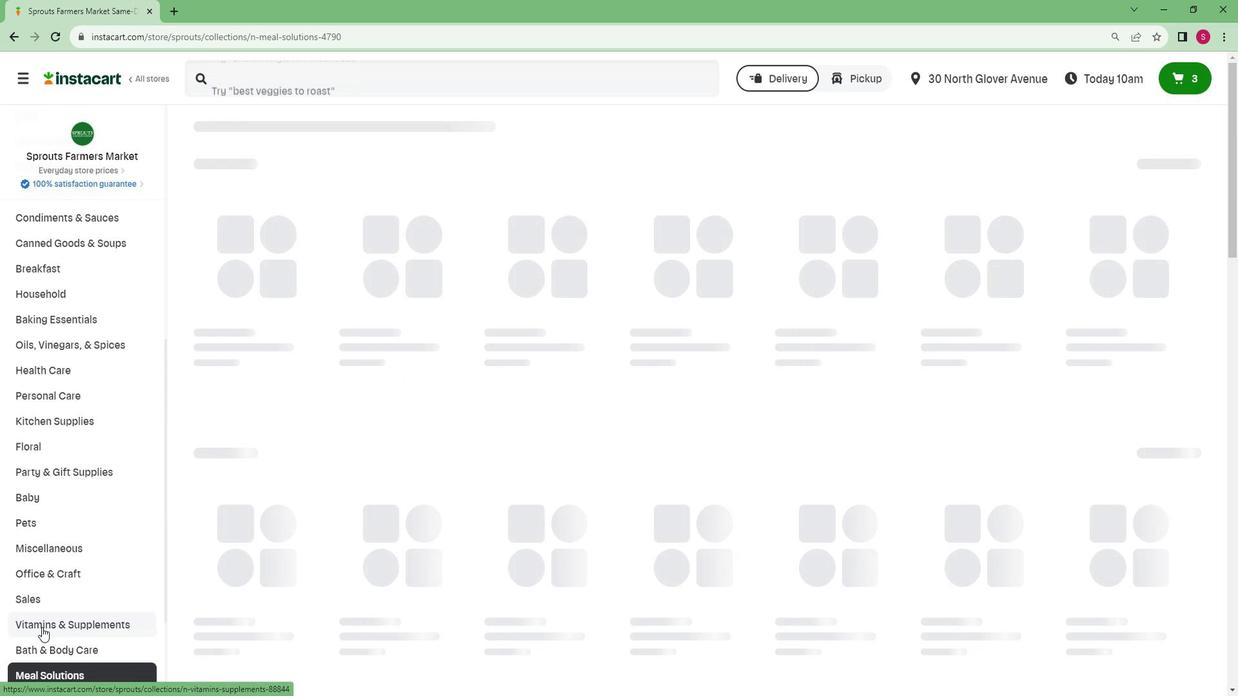 
Action: Mouse moved to (50, 663)
Screenshot: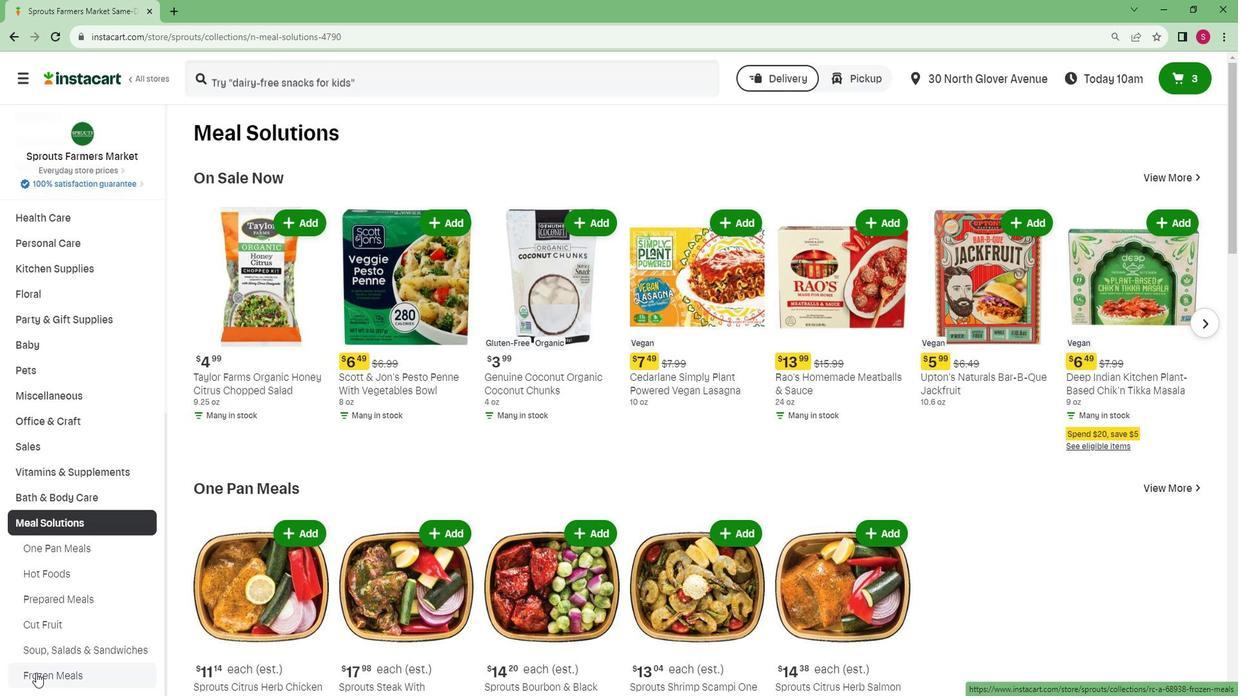 
Action: Mouse pressed left at (50, 663)
Screenshot: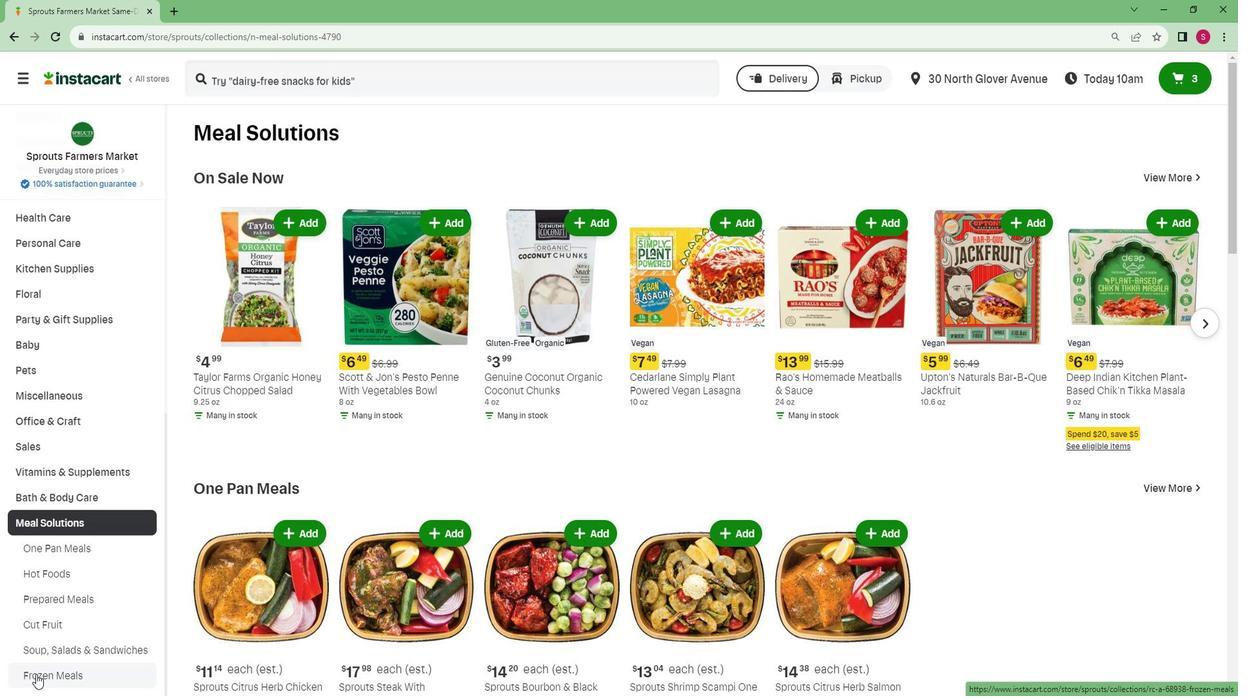 
Action: Mouse moved to (448, 185)
Screenshot: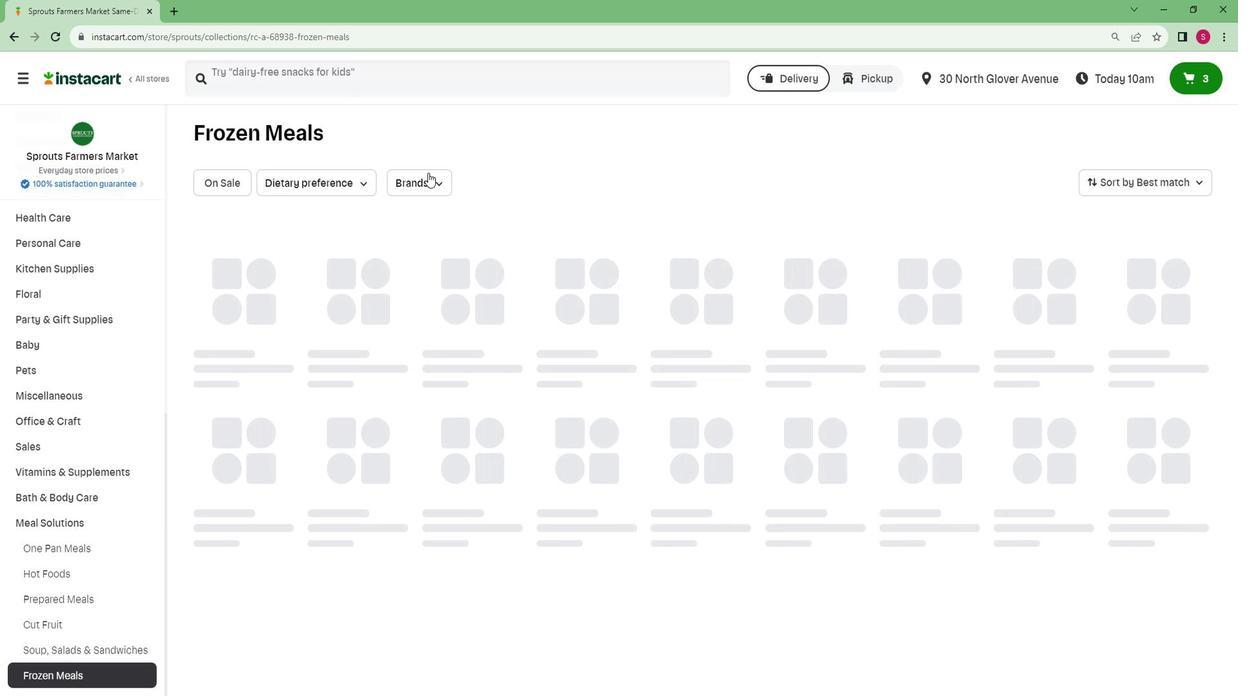 
Action: Mouse pressed left at (448, 185)
Screenshot: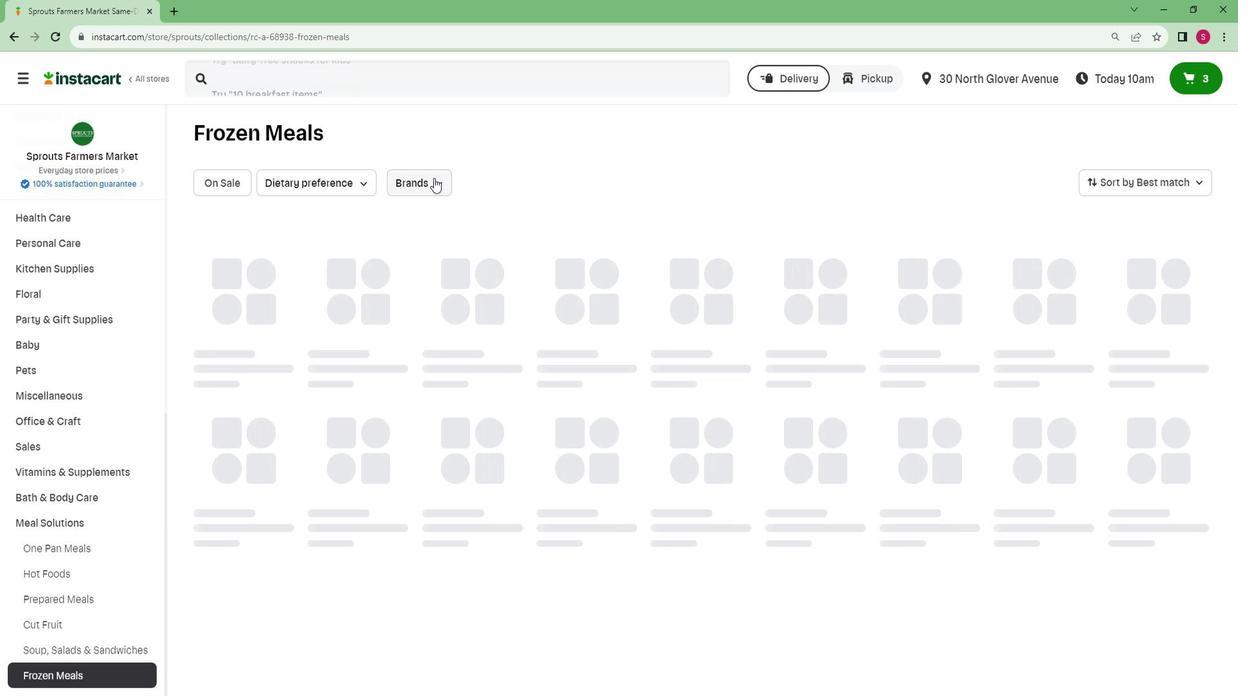 
Action: Mouse moved to (446, 262)
Screenshot: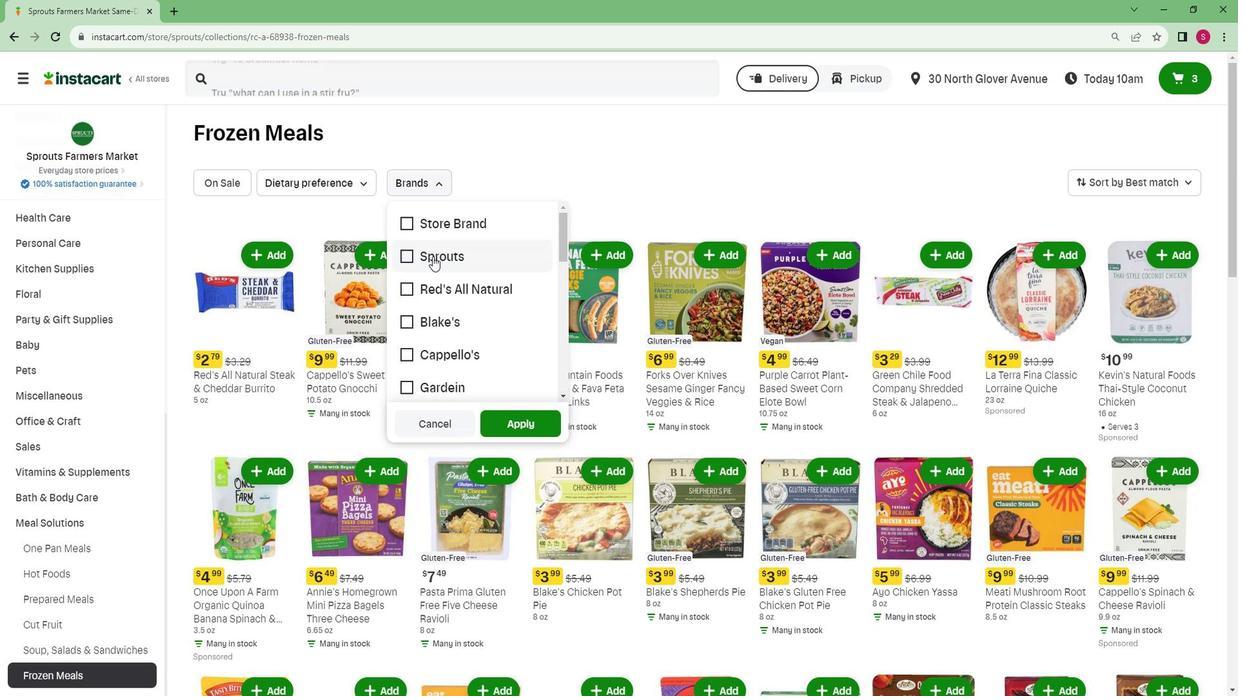 
Action: Mouse pressed left at (446, 262)
Screenshot: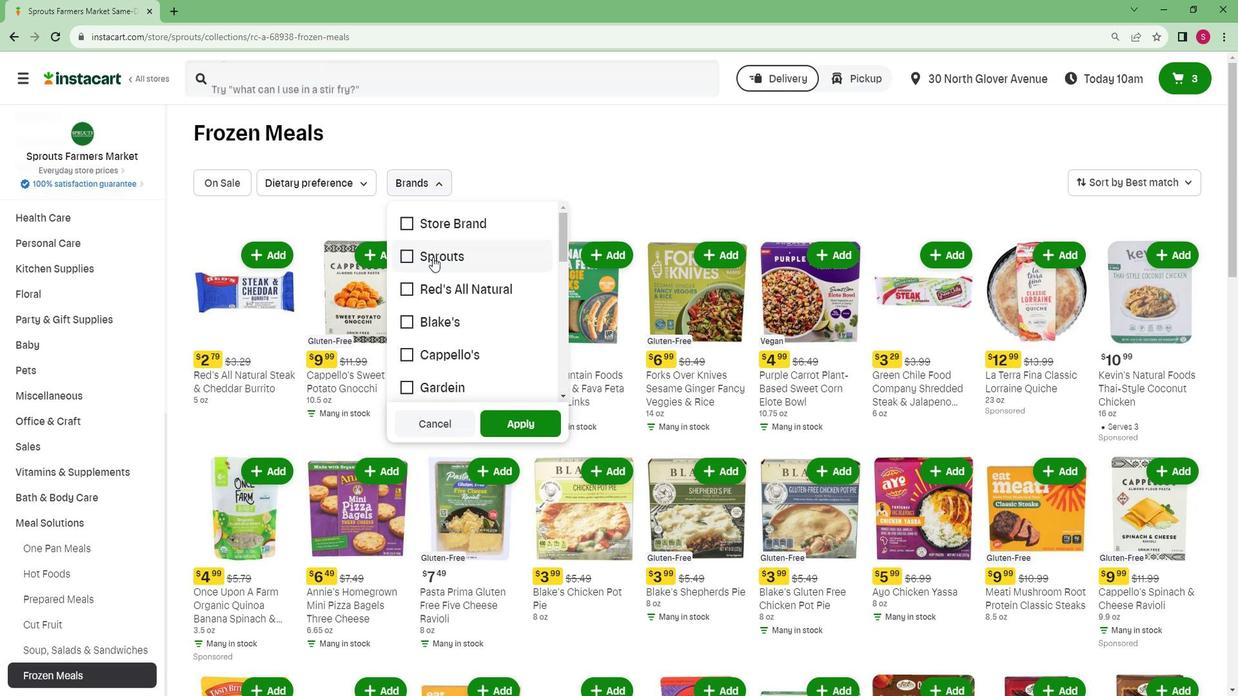 
Action: Mouse moved to (529, 420)
Screenshot: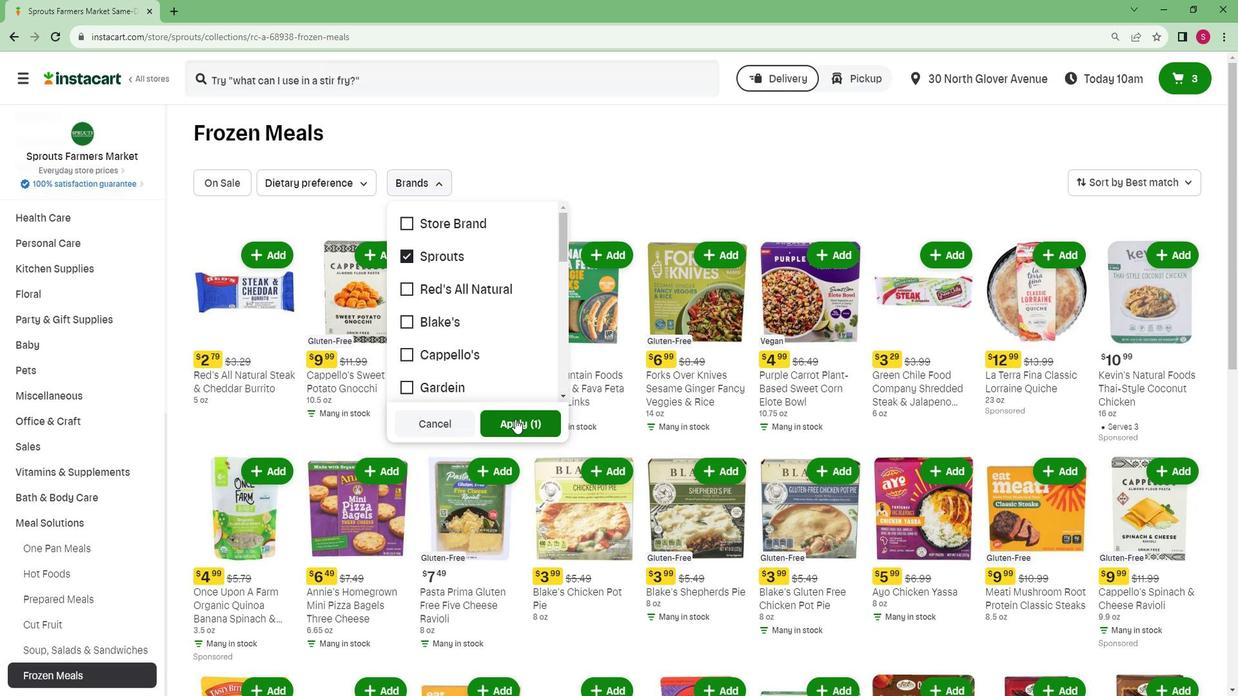 
Action: Mouse pressed left at (529, 420)
Screenshot: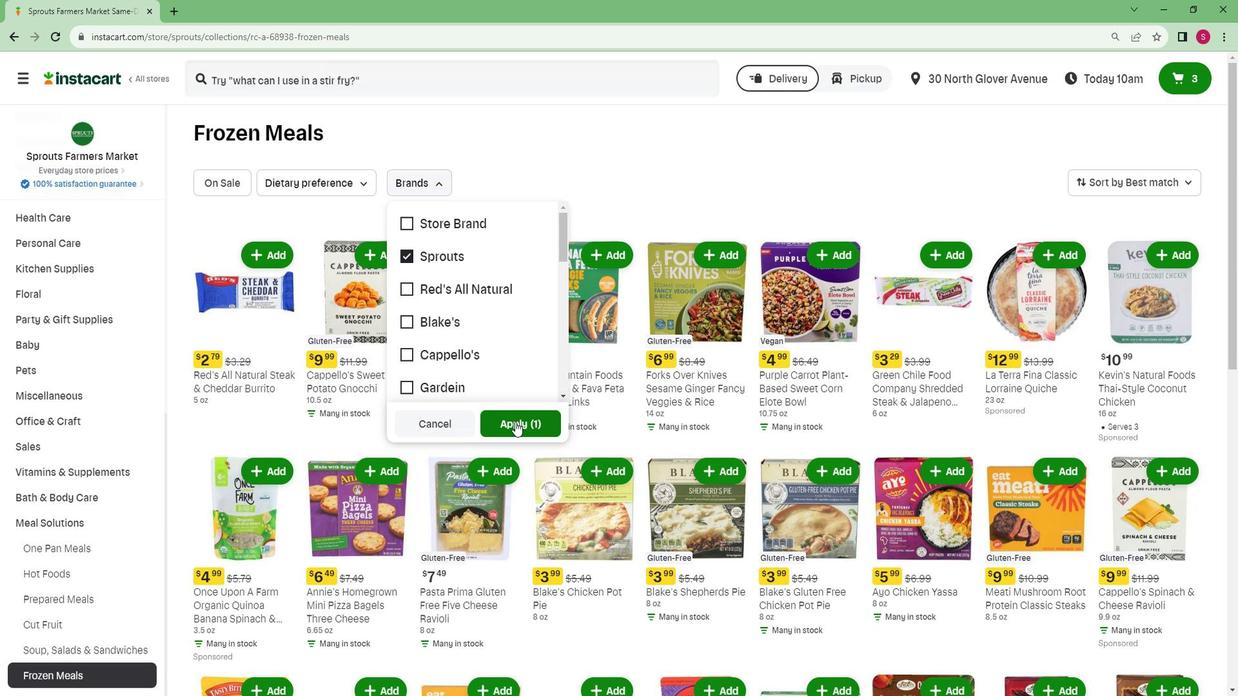 
